 Task: Toggle the prompt option in the typescript update import on file move enabled.
Action: Mouse moved to (4, 477)
Screenshot: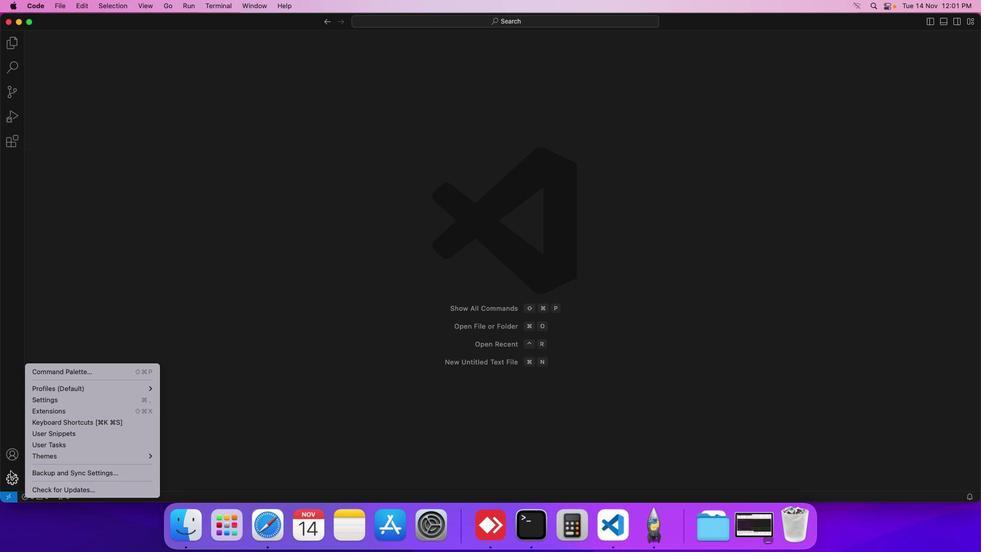 
Action: Mouse pressed left at (4, 477)
Screenshot: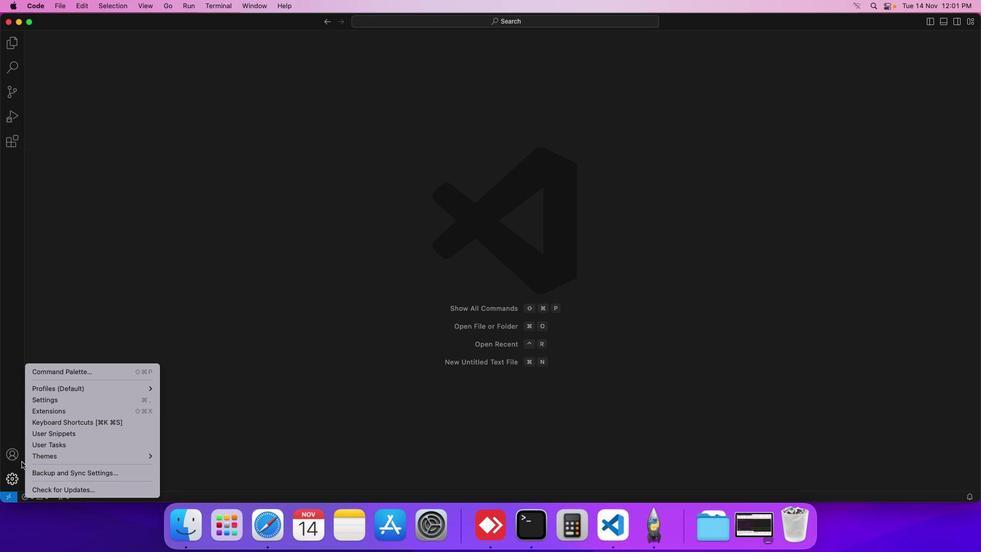 
Action: Mouse moved to (57, 404)
Screenshot: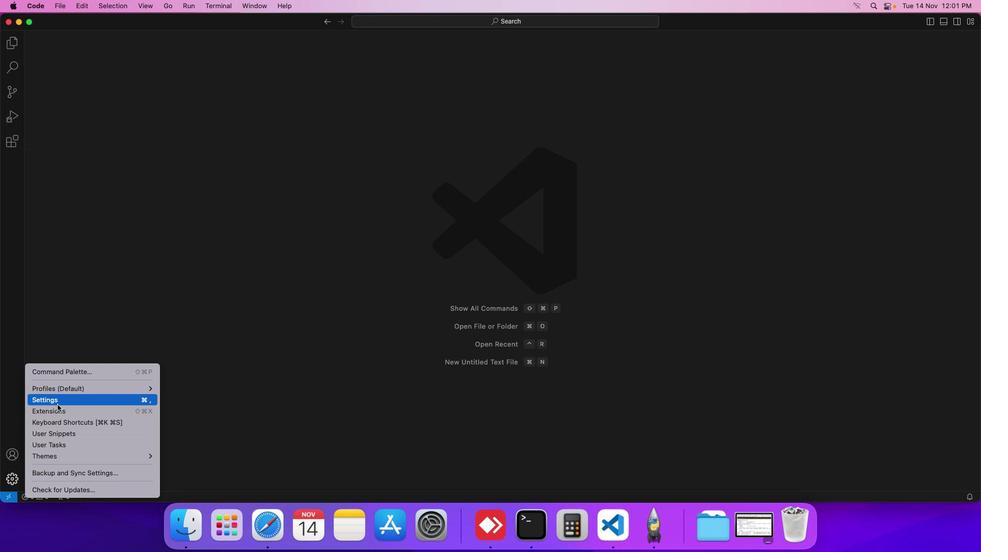 
Action: Mouse pressed left at (57, 404)
Screenshot: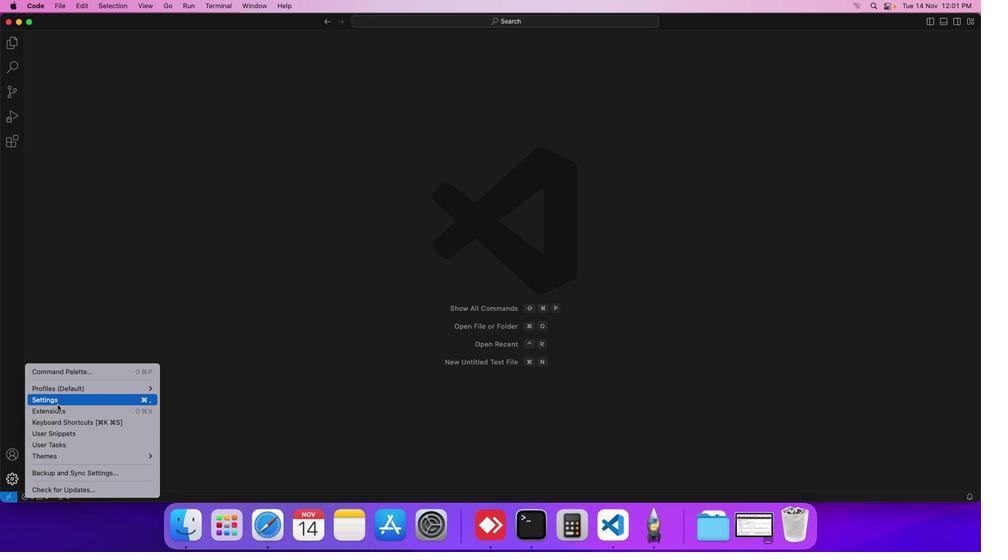 
Action: Mouse moved to (244, 184)
Screenshot: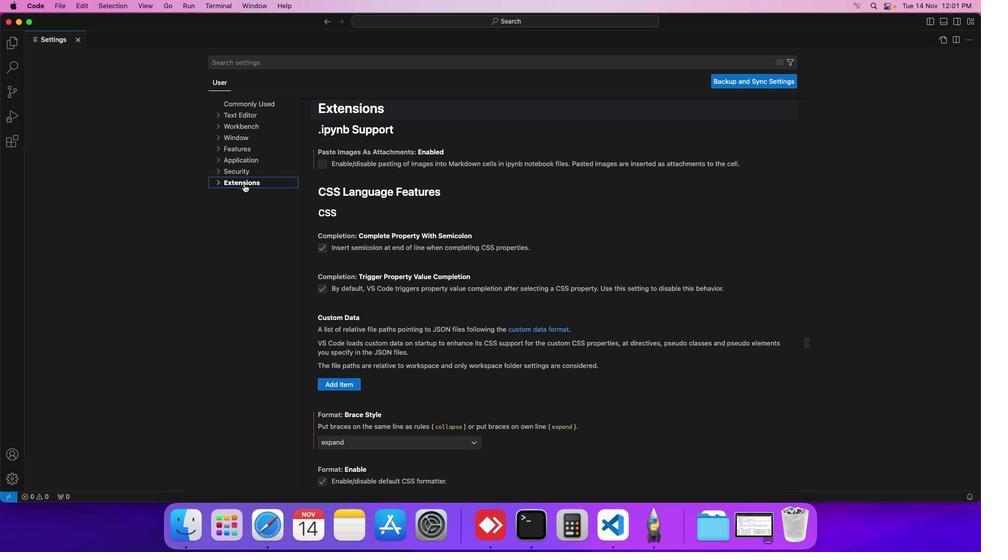 
Action: Mouse pressed left at (244, 184)
Screenshot: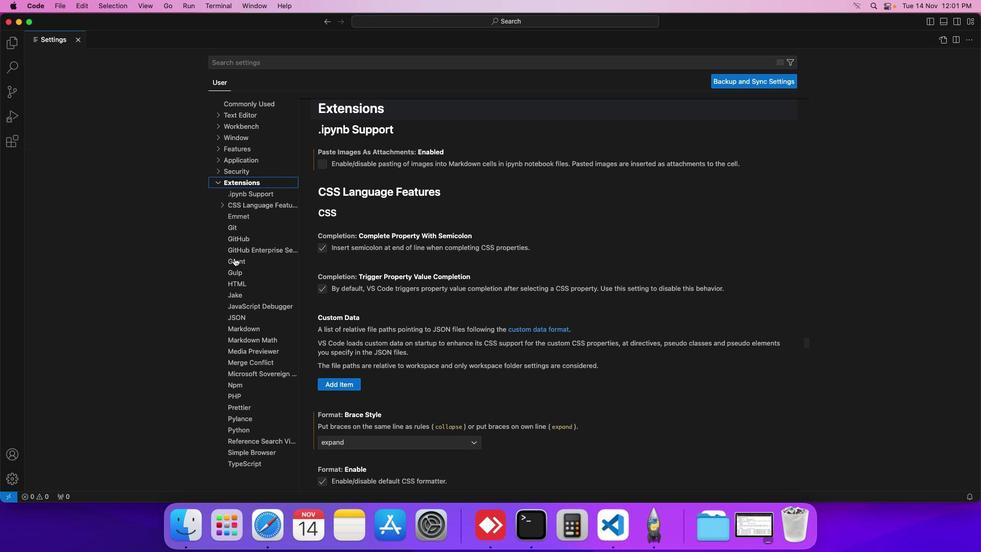 
Action: Mouse moved to (240, 459)
Screenshot: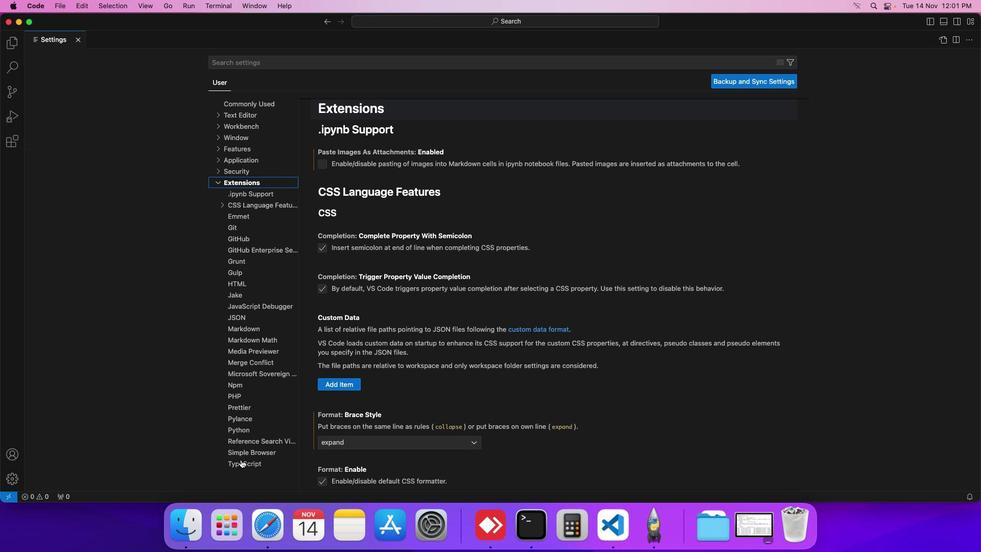 
Action: Mouse pressed left at (240, 459)
Screenshot: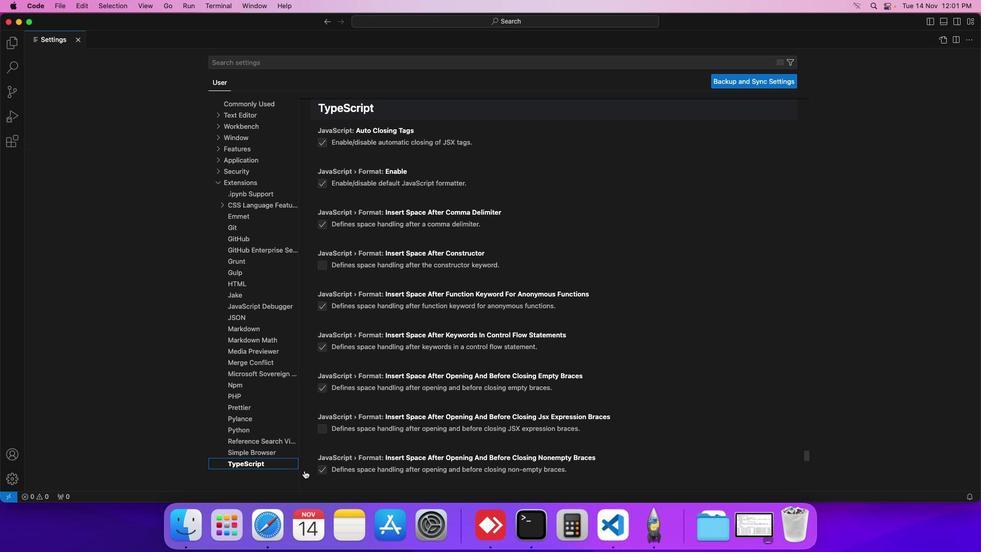 
Action: Mouse moved to (350, 467)
Screenshot: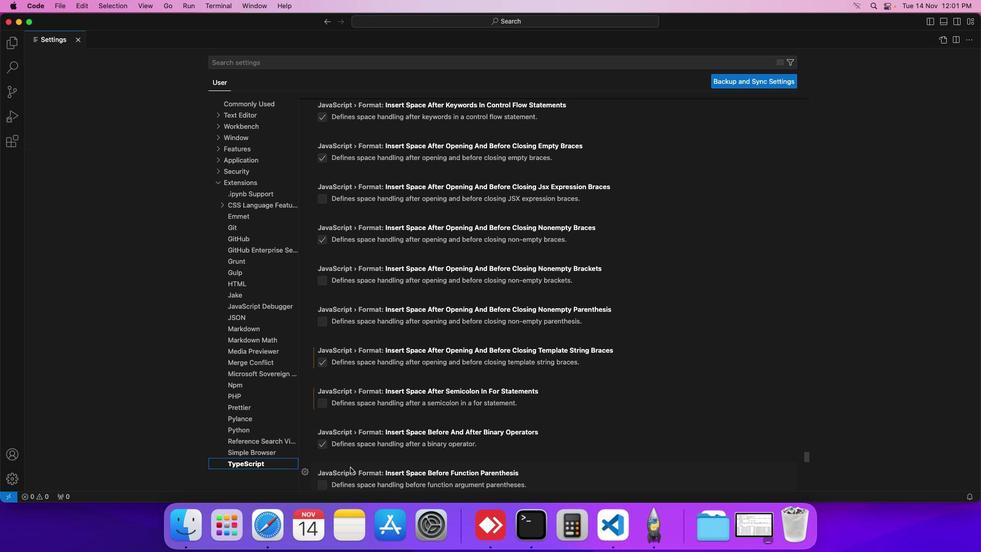 
Action: Mouse scrolled (350, 467) with delta (0, 0)
Screenshot: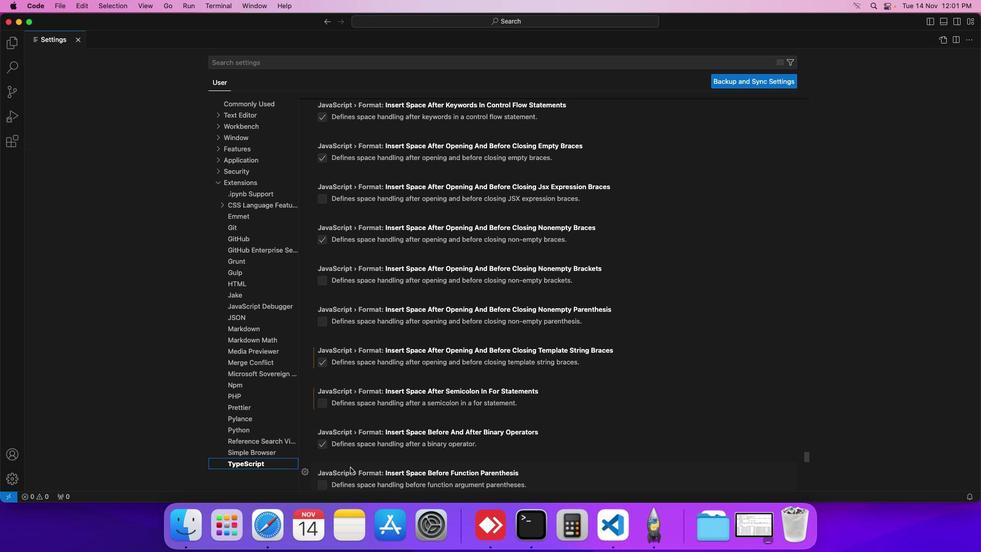 
Action: Mouse scrolled (350, 467) with delta (0, 0)
Screenshot: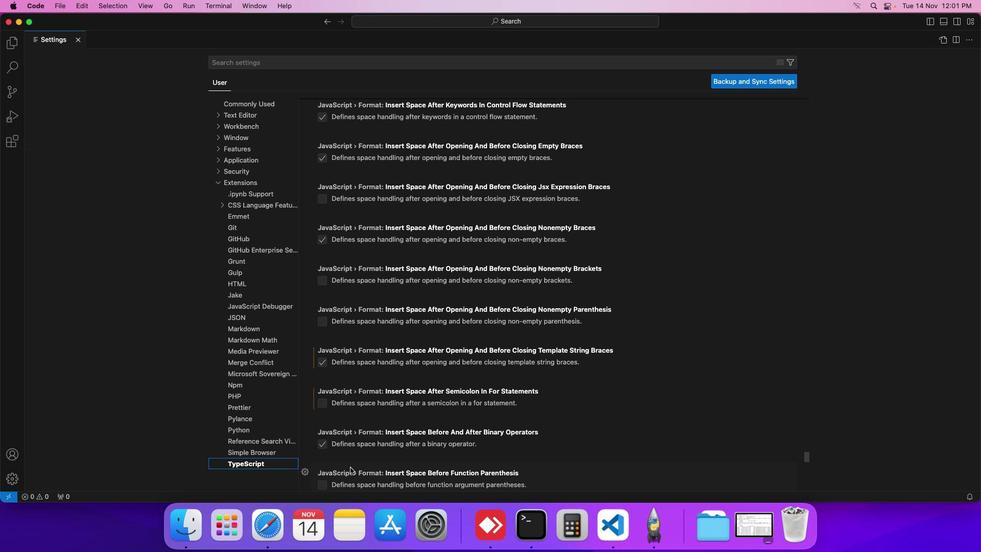 
Action: Mouse scrolled (350, 467) with delta (0, -1)
Screenshot: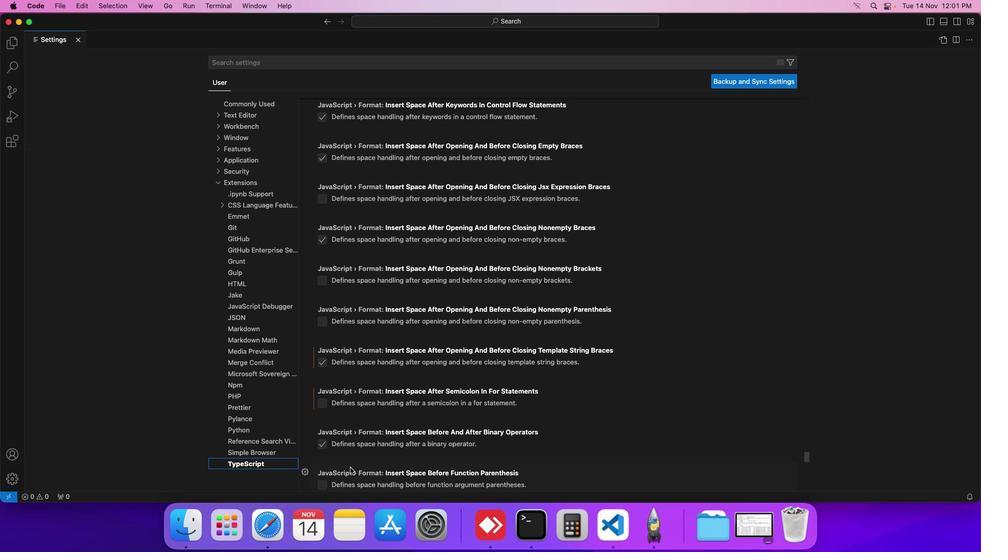 
Action: Mouse scrolled (350, 467) with delta (0, -2)
Screenshot: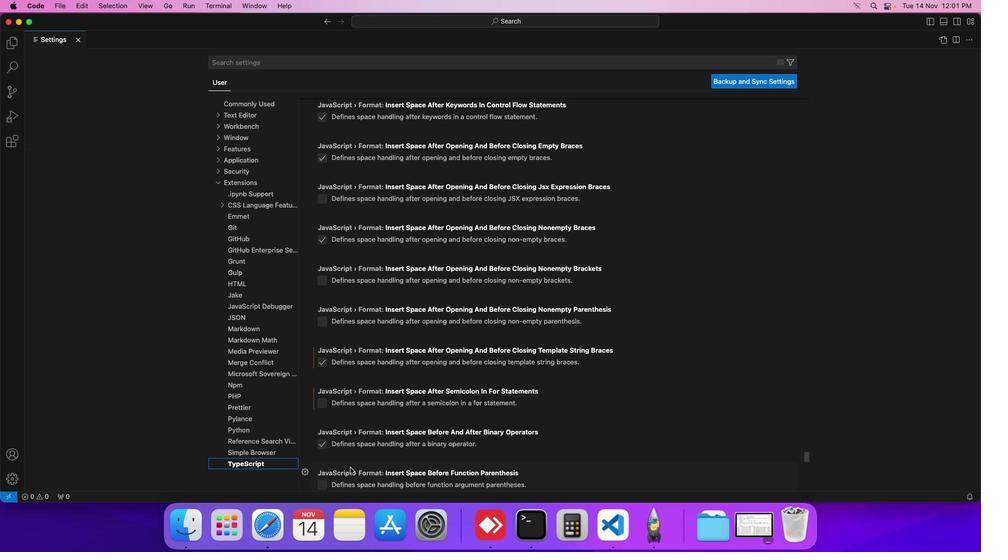 
Action: Mouse scrolled (350, 467) with delta (0, 0)
Screenshot: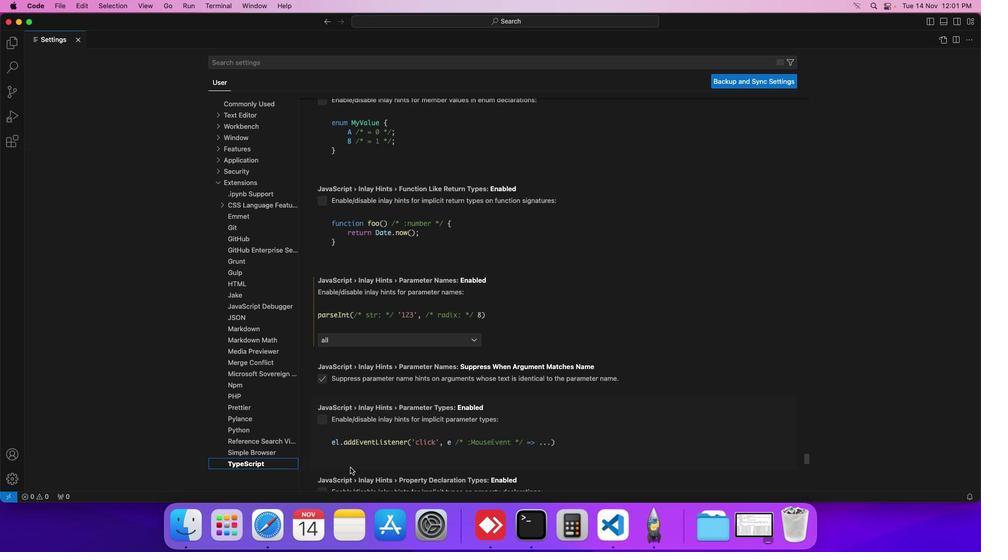 
Action: Mouse scrolled (350, 467) with delta (0, 0)
Screenshot: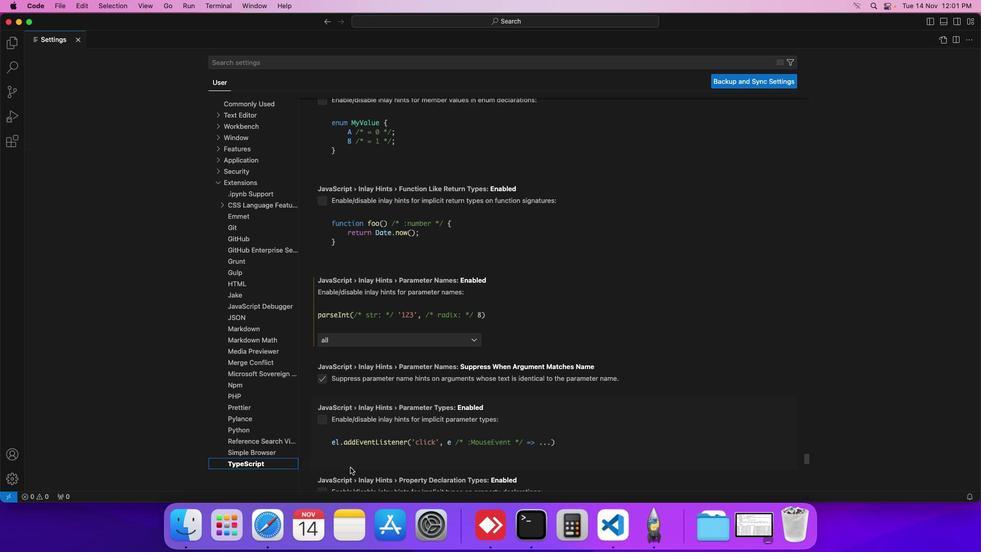 
Action: Mouse scrolled (350, 467) with delta (0, -1)
Screenshot: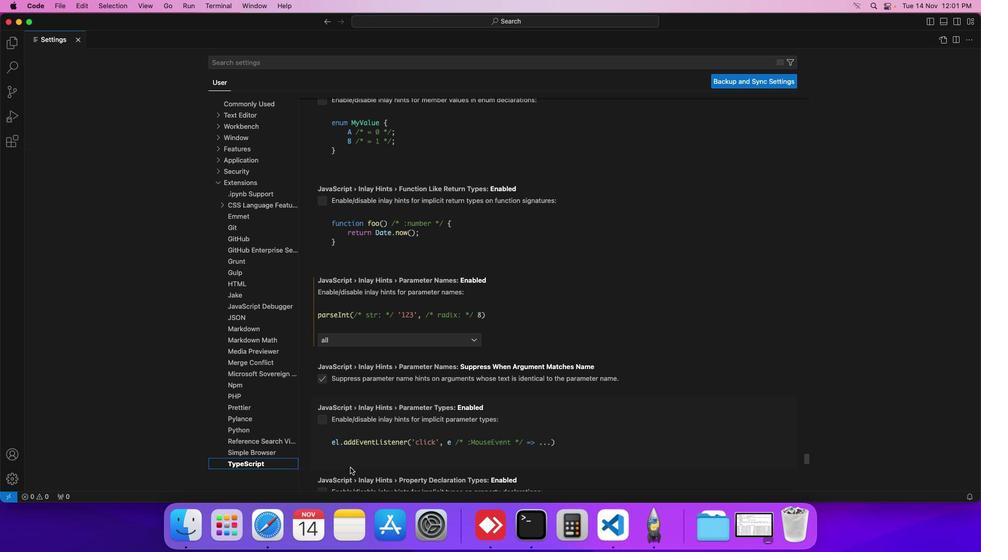 
Action: Mouse scrolled (350, 467) with delta (0, -2)
Screenshot: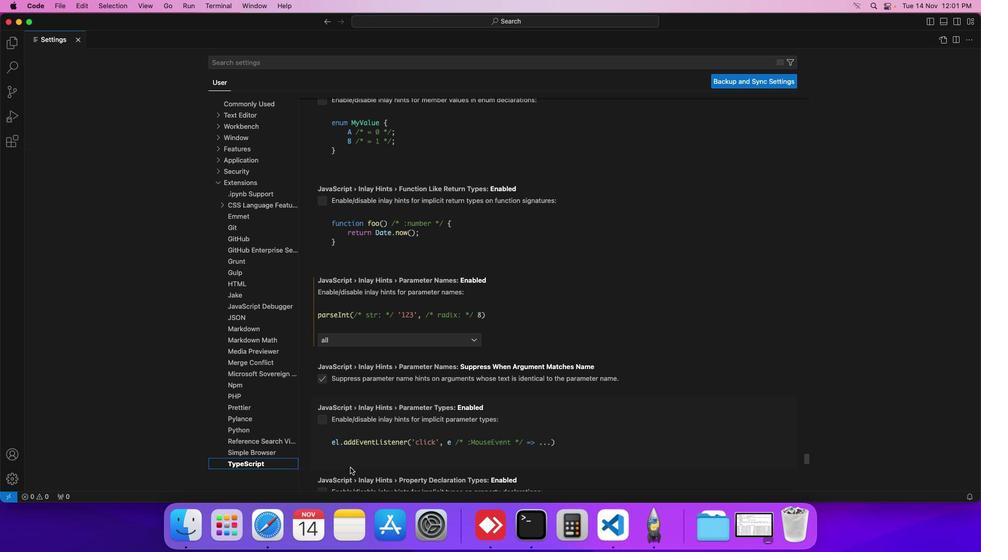 
Action: Mouse scrolled (350, 467) with delta (0, -3)
Screenshot: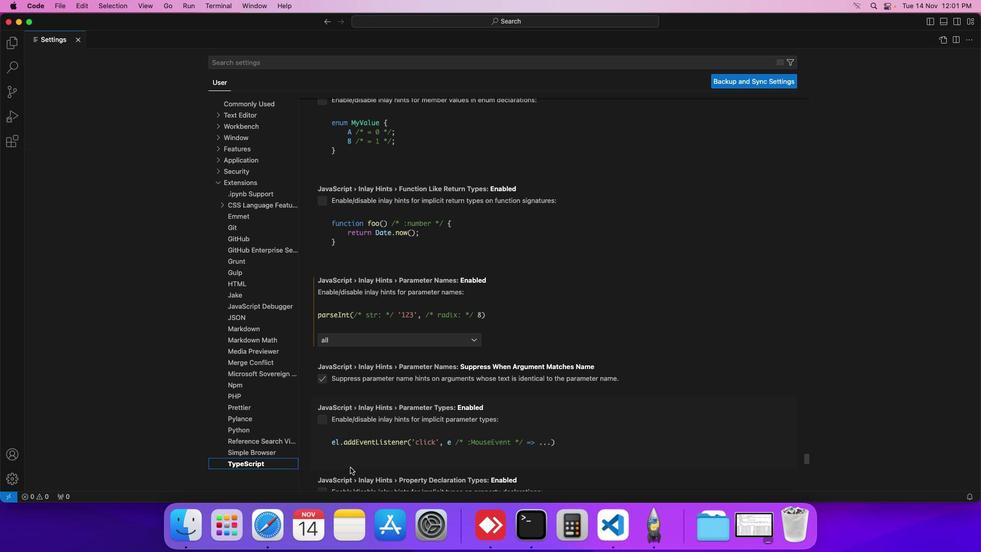 
Action: Mouse scrolled (350, 467) with delta (0, -3)
Screenshot: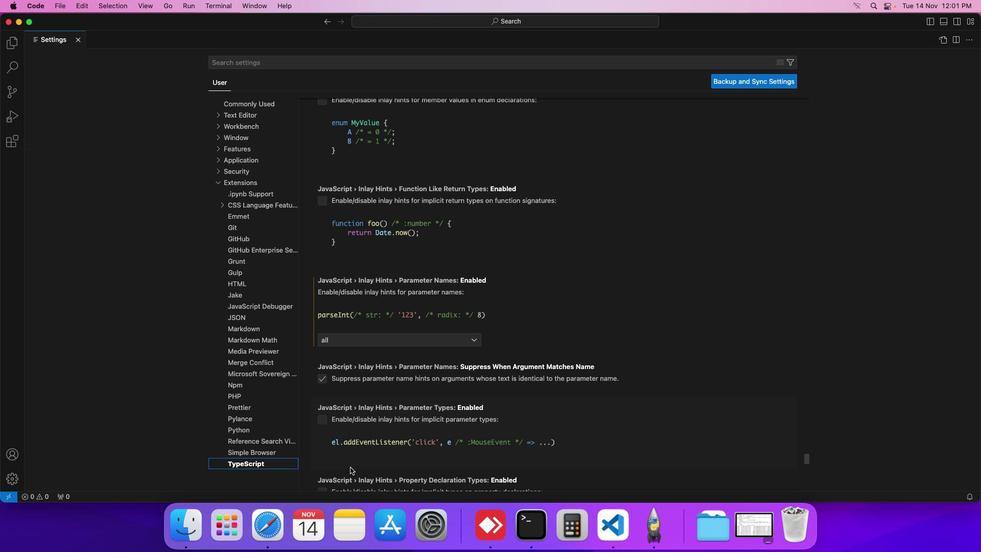 
Action: Mouse scrolled (350, 467) with delta (0, 0)
Screenshot: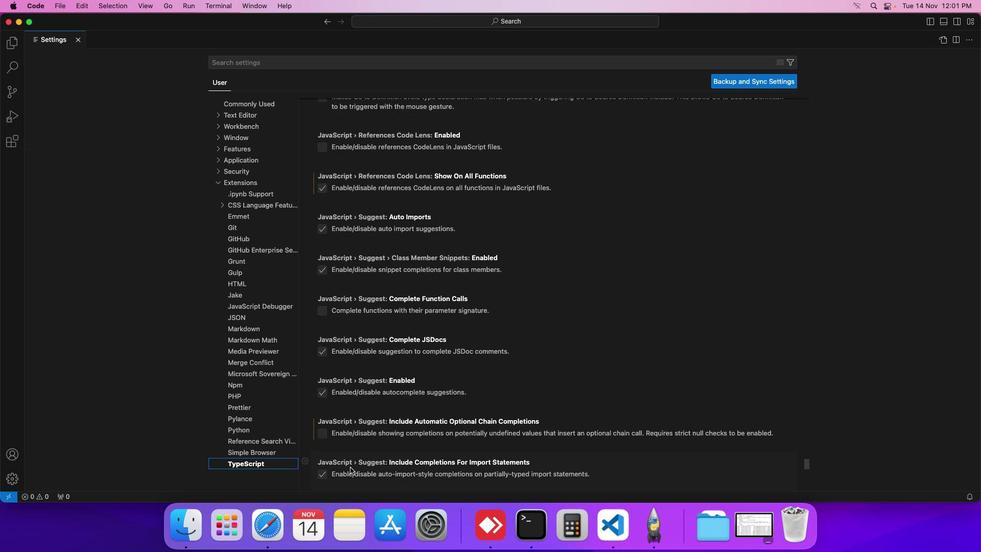 
Action: Mouse scrolled (350, 467) with delta (0, 0)
Screenshot: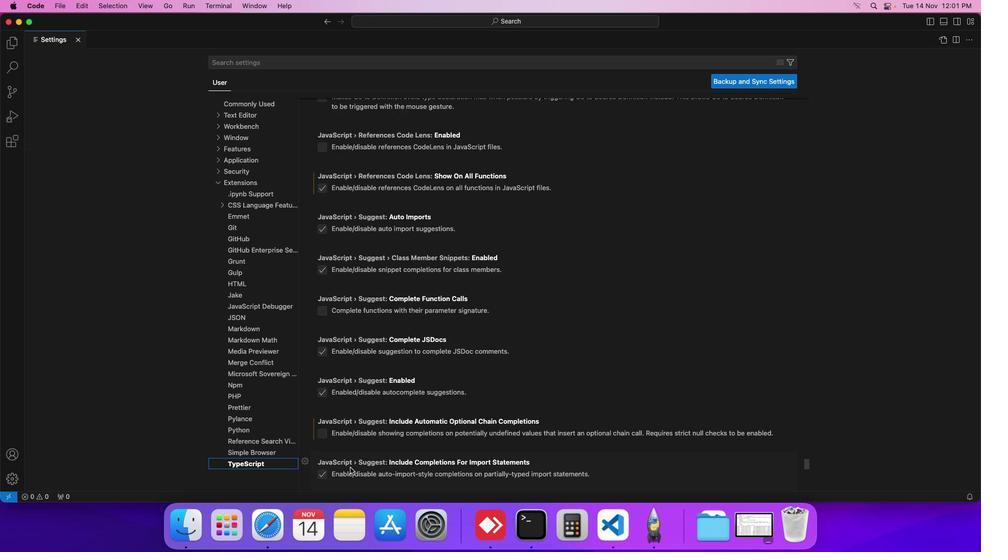 
Action: Mouse scrolled (350, 467) with delta (0, -1)
Screenshot: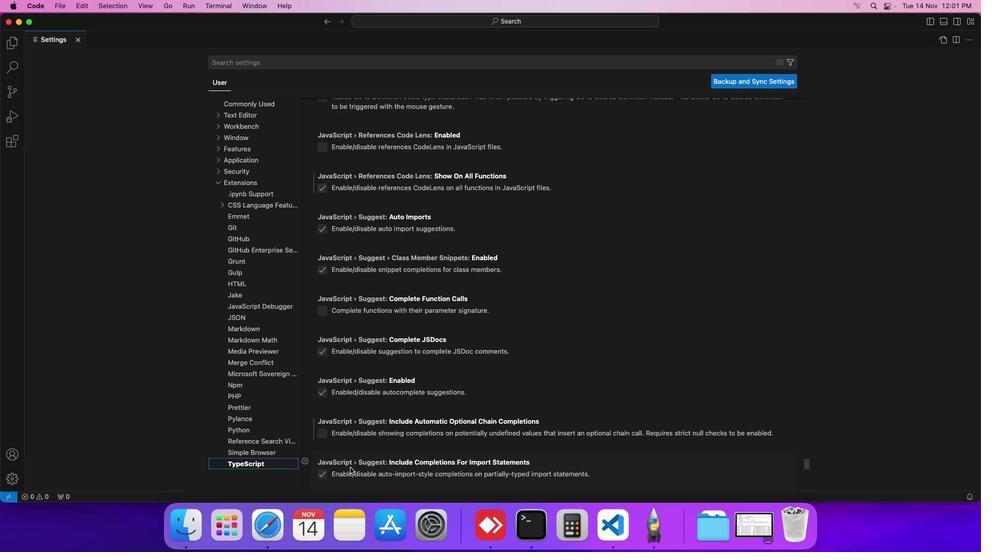 
Action: Mouse scrolled (350, 467) with delta (0, -2)
Screenshot: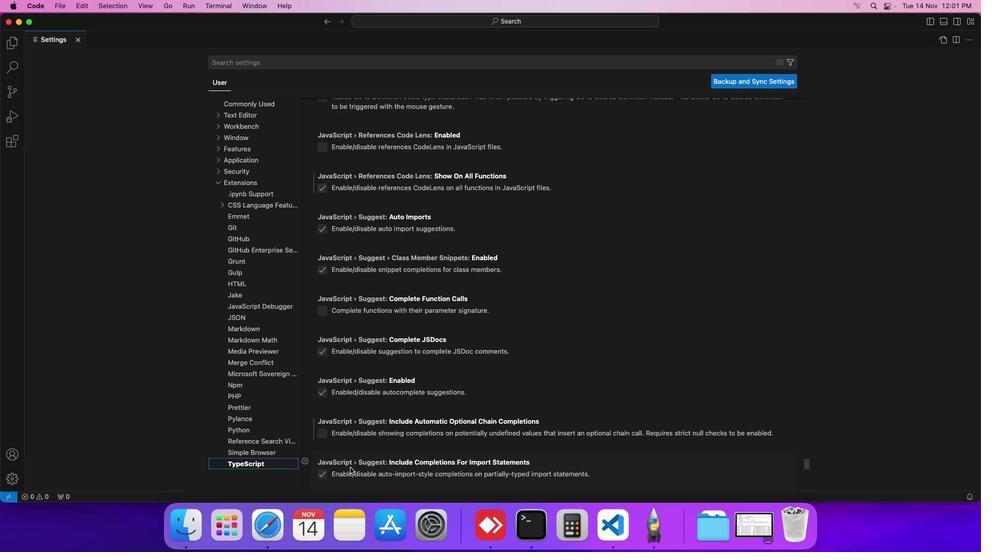 
Action: Mouse scrolled (350, 467) with delta (0, -3)
Screenshot: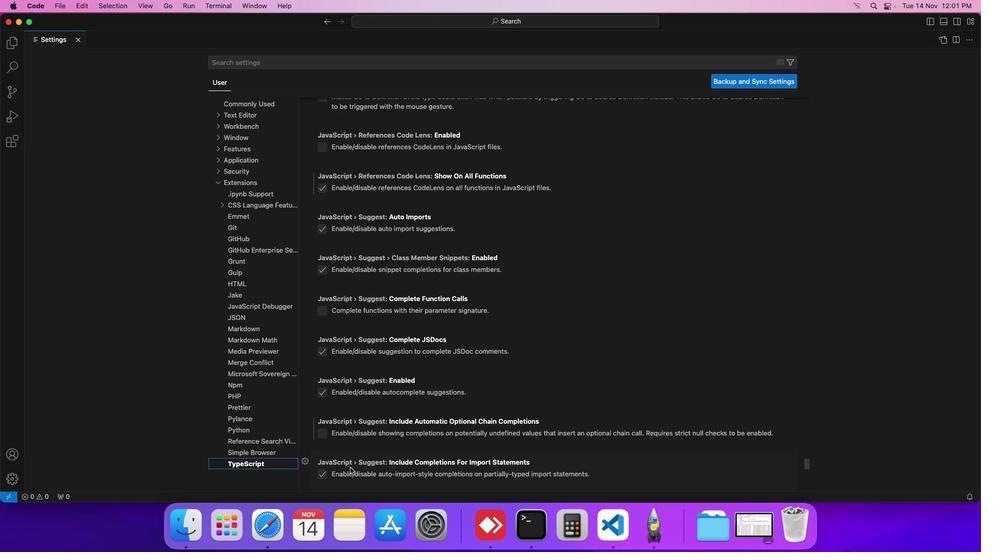
Action: Mouse scrolled (350, 467) with delta (0, -3)
Screenshot: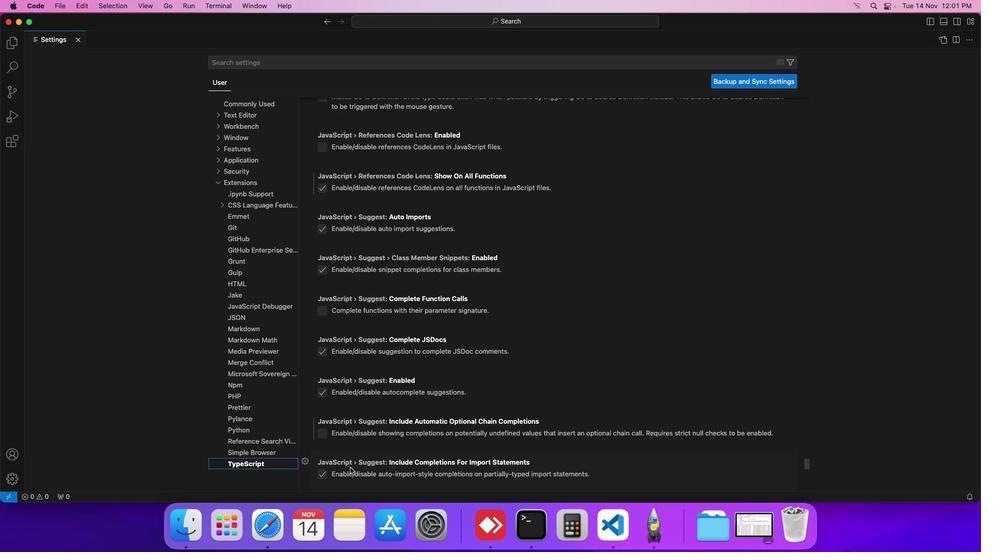 
Action: Mouse scrolled (350, 467) with delta (0, -3)
Screenshot: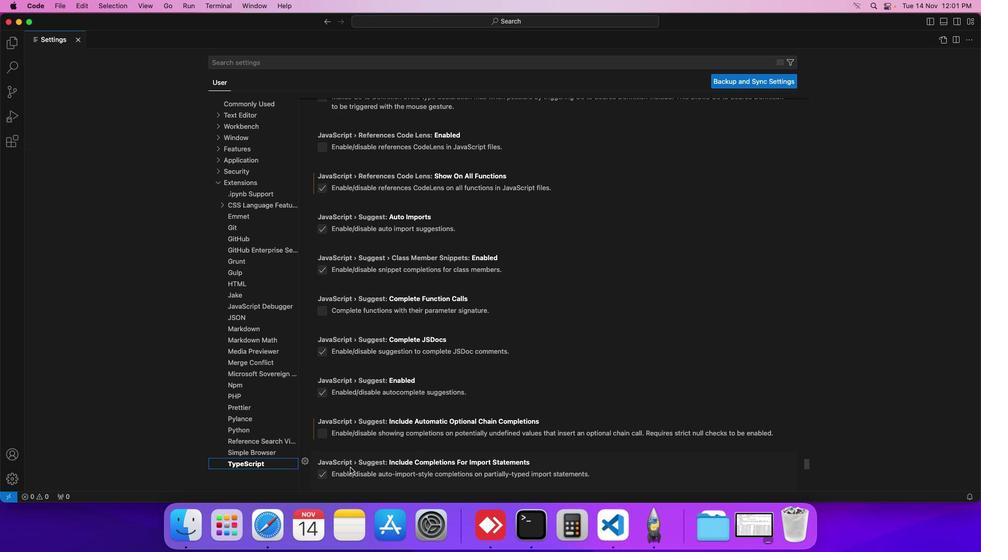 
Action: Mouse scrolled (350, 467) with delta (0, -4)
Screenshot: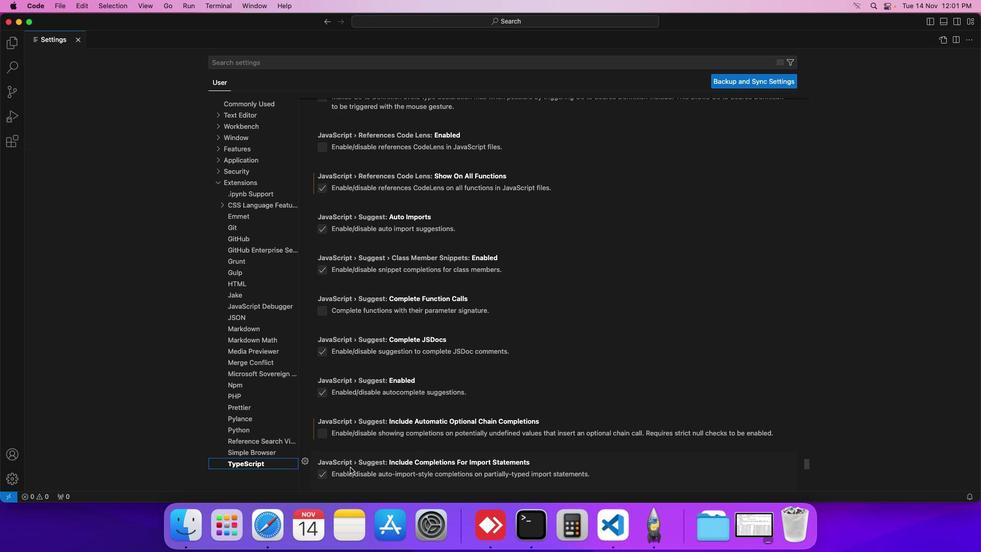 
Action: Mouse scrolled (350, 467) with delta (0, 0)
Screenshot: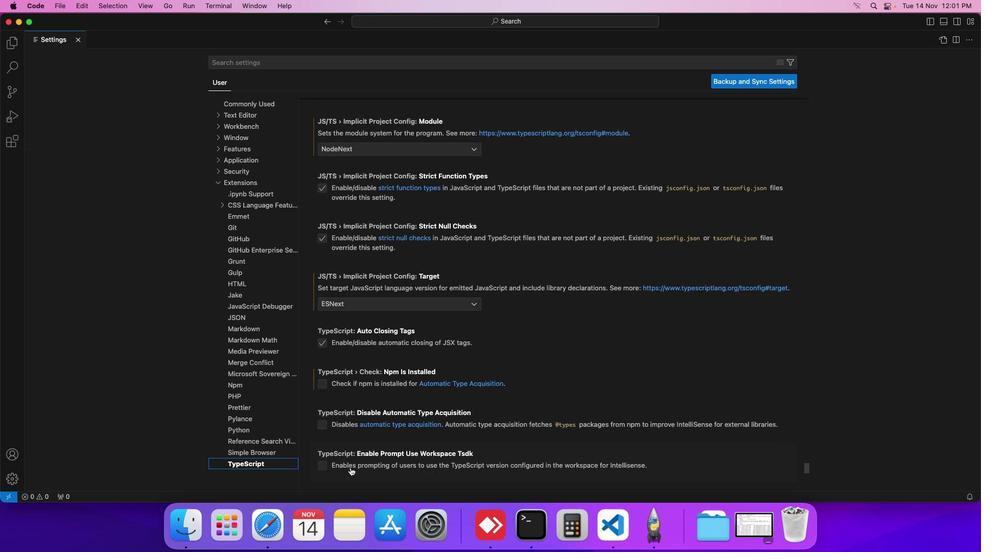 
Action: Mouse scrolled (350, 467) with delta (0, 0)
Screenshot: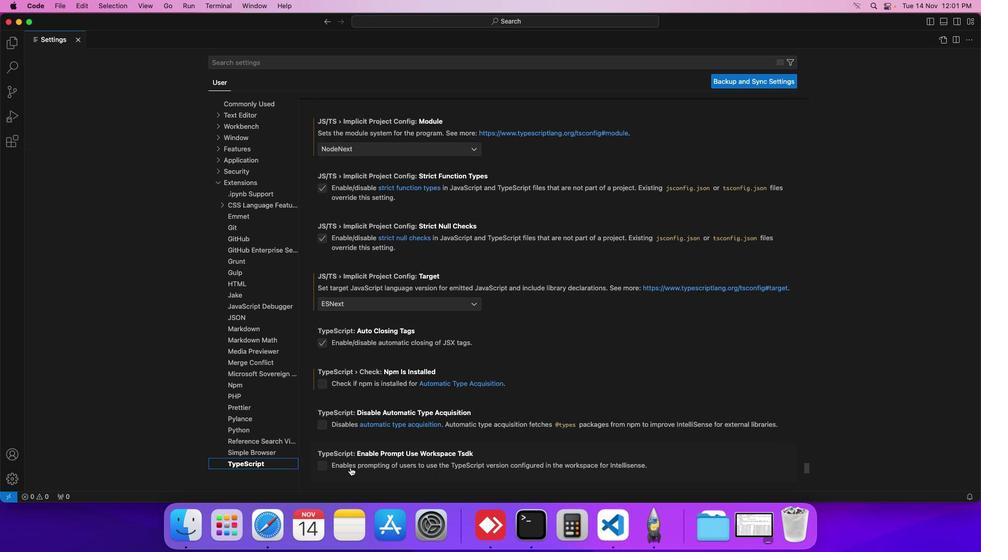 
Action: Mouse scrolled (350, 467) with delta (0, -1)
Screenshot: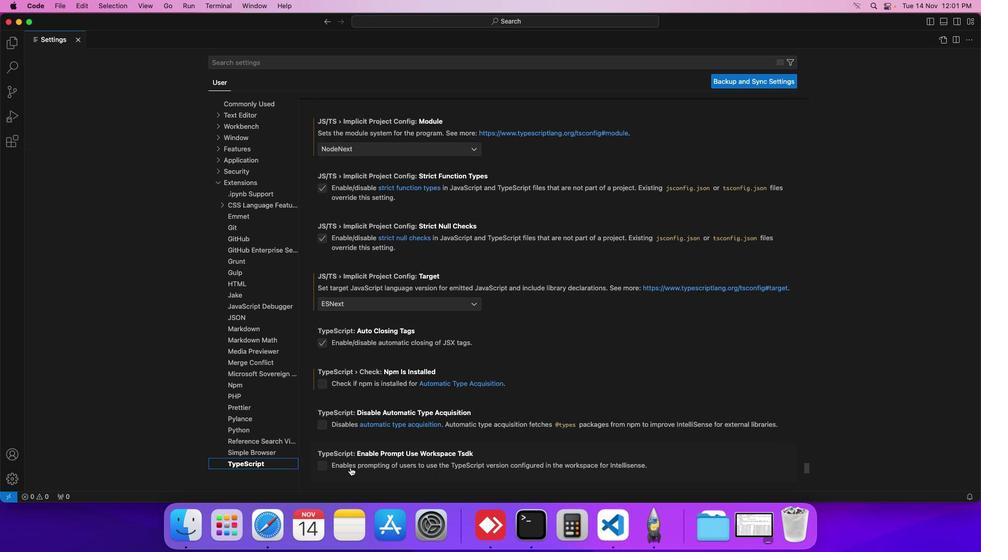 
Action: Mouse scrolled (350, 467) with delta (0, -2)
Screenshot: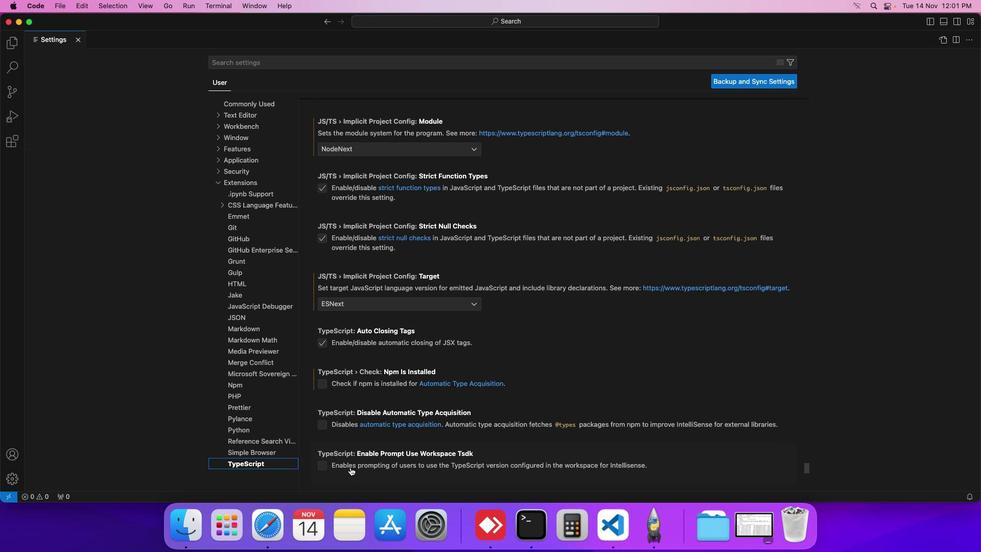
Action: Mouse scrolled (350, 467) with delta (0, -3)
Screenshot: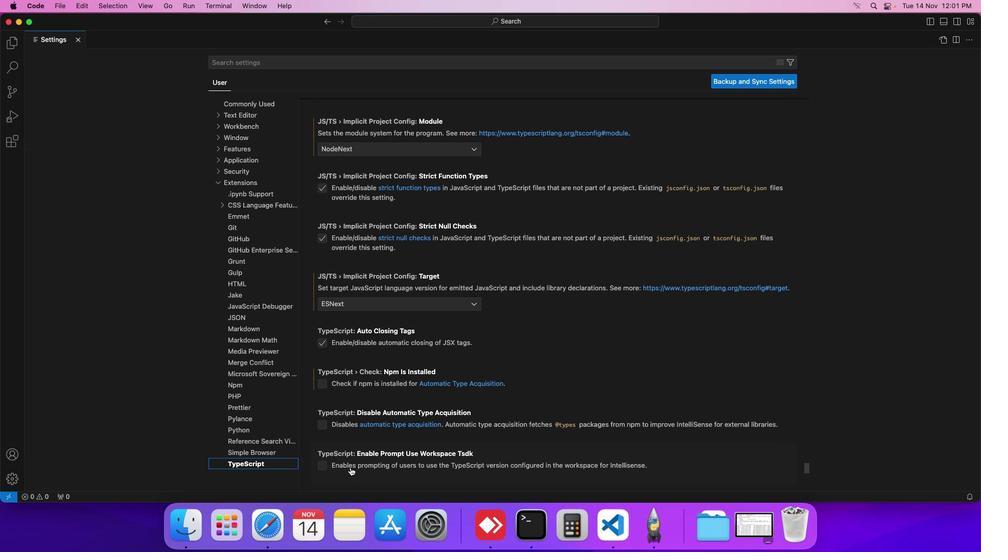 
Action: Mouse scrolled (350, 467) with delta (0, -3)
Screenshot: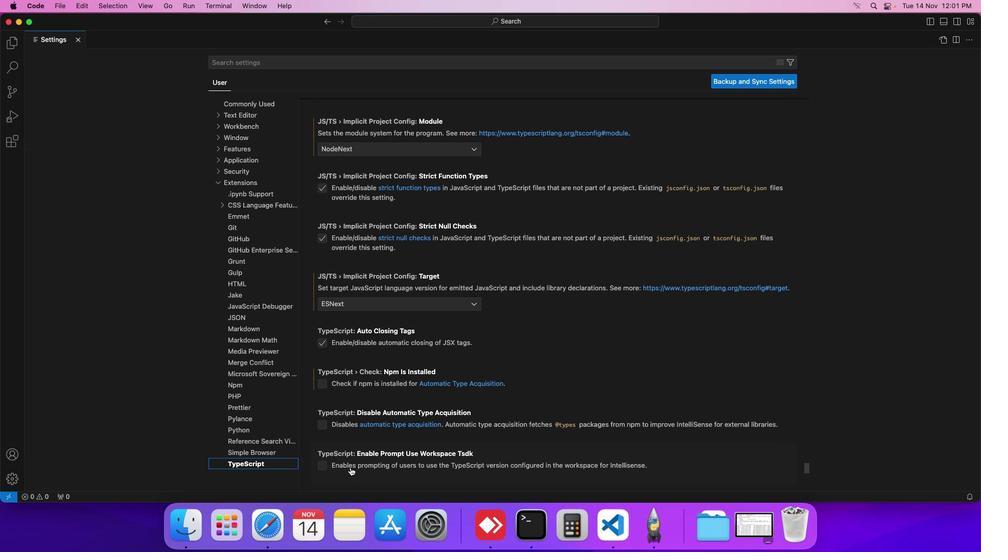 
Action: Mouse scrolled (350, 467) with delta (0, -3)
Screenshot: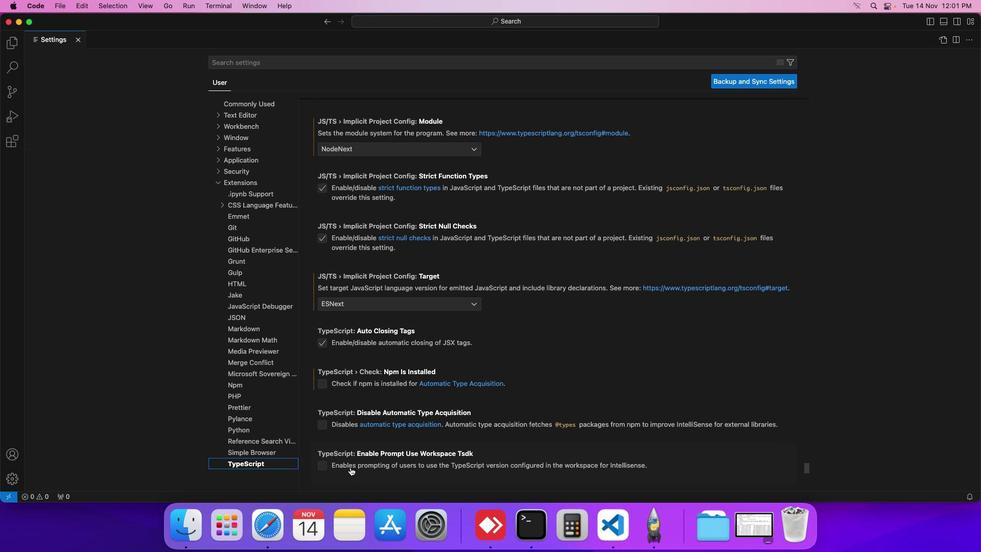 
Action: Mouse scrolled (350, 467) with delta (0, 0)
Screenshot: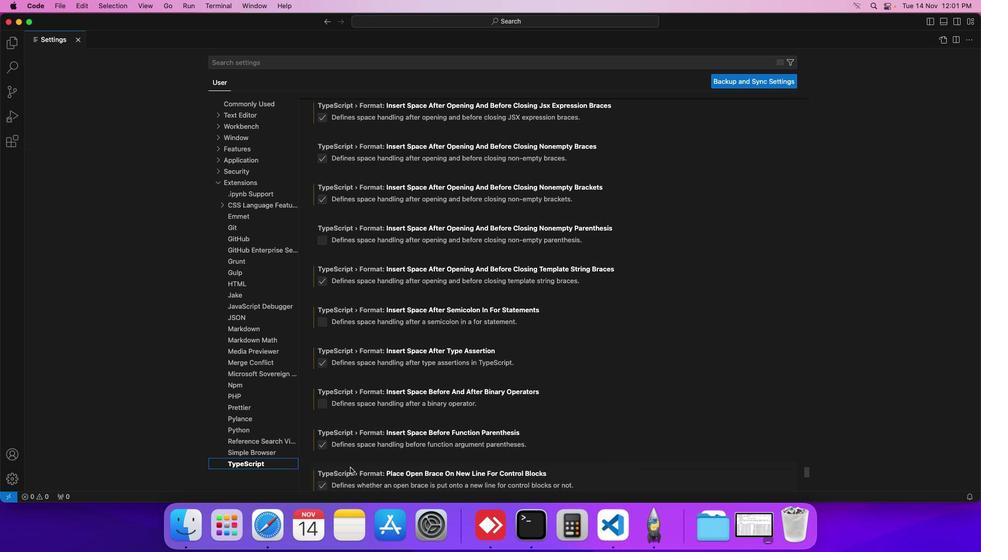 
Action: Mouse scrolled (350, 467) with delta (0, 0)
Screenshot: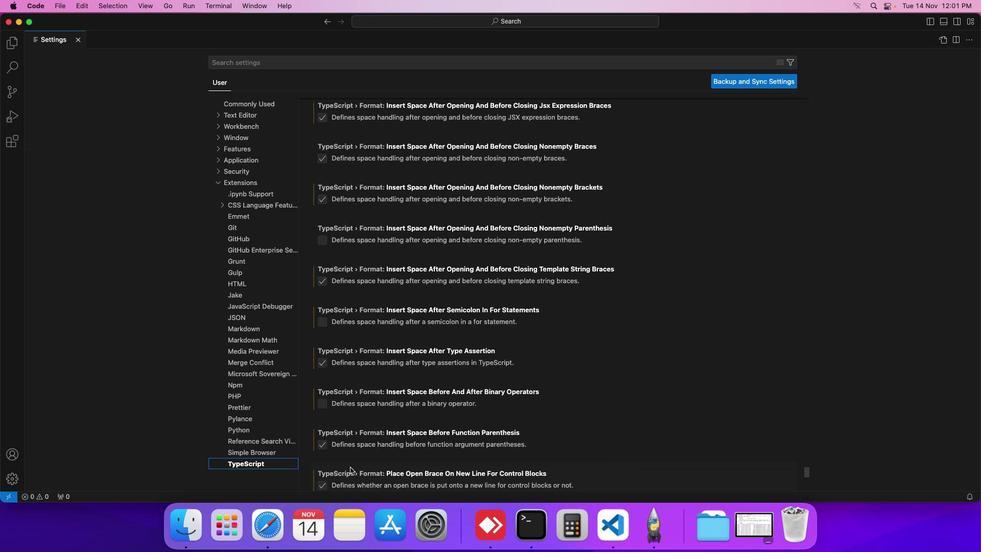 
Action: Mouse scrolled (350, 467) with delta (0, -1)
Screenshot: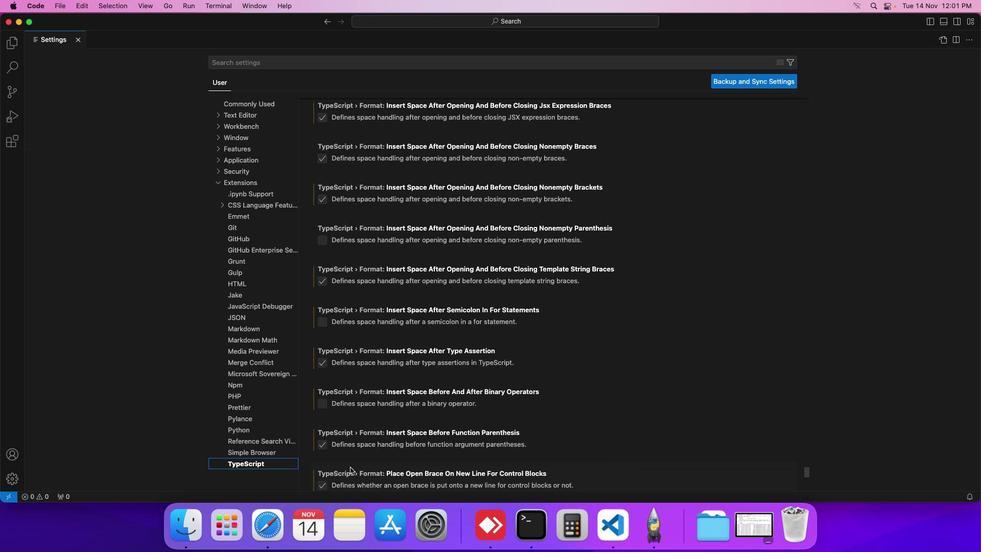 
Action: Mouse scrolled (350, 467) with delta (0, -2)
Screenshot: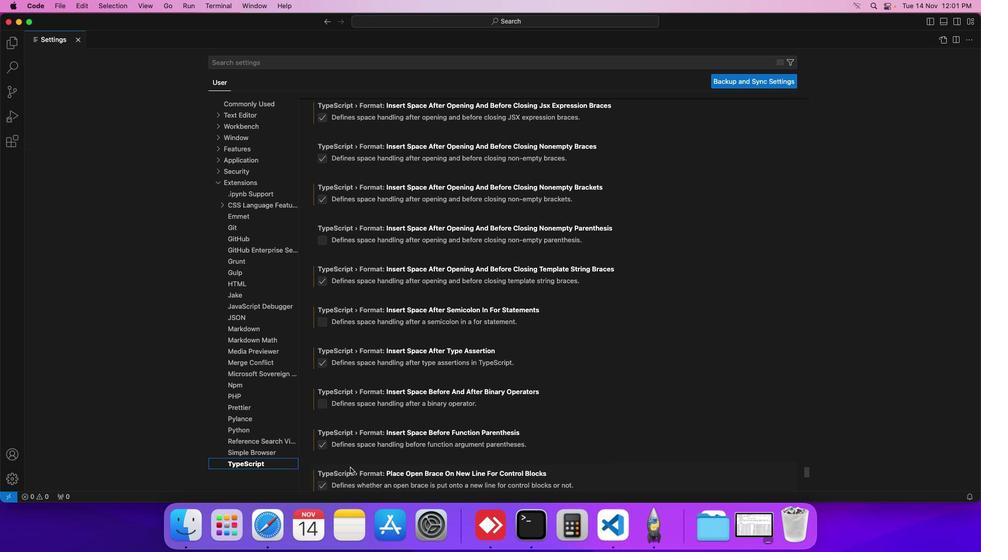 
Action: Mouse scrolled (350, 467) with delta (0, -3)
Screenshot: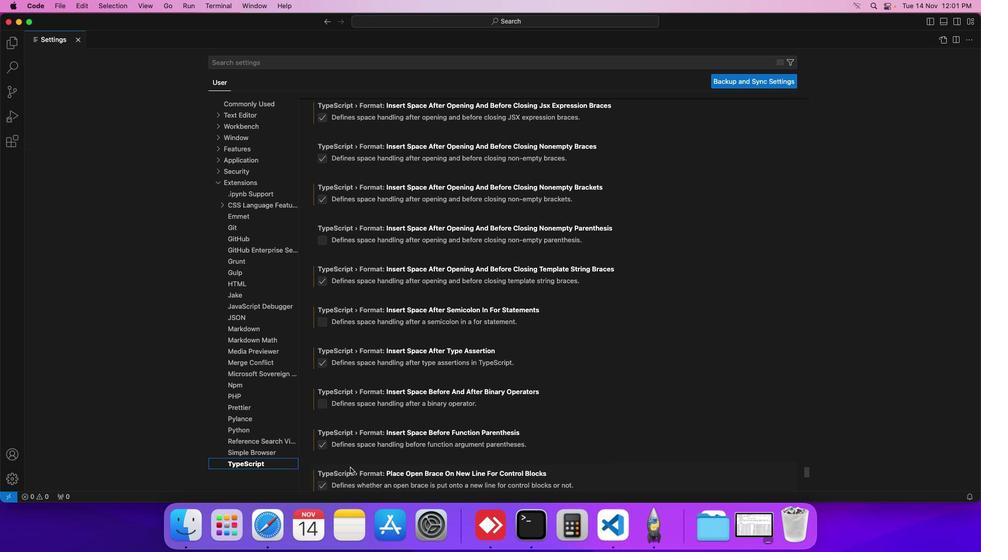 
Action: Mouse scrolled (350, 467) with delta (0, -3)
Screenshot: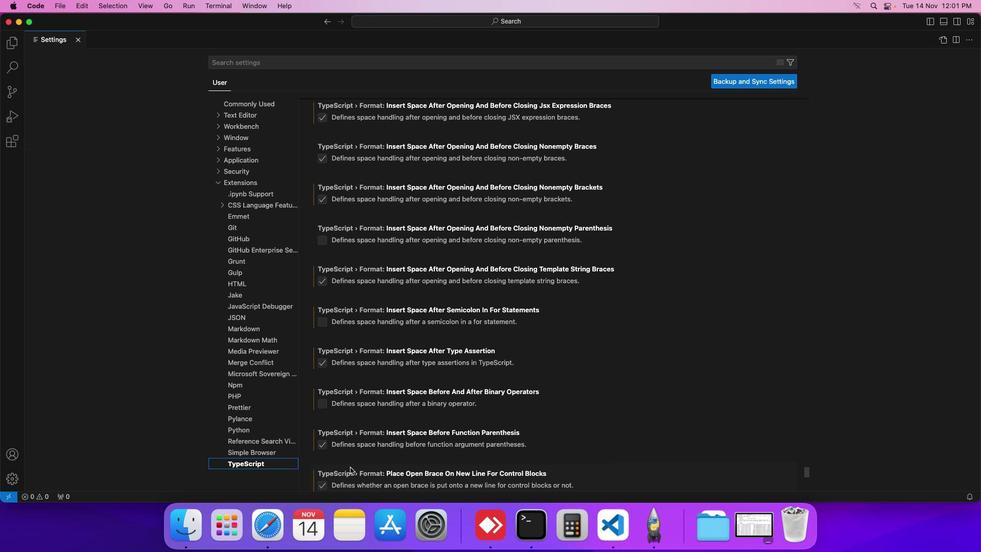 
Action: Mouse scrolled (350, 467) with delta (0, -3)
Screenshot: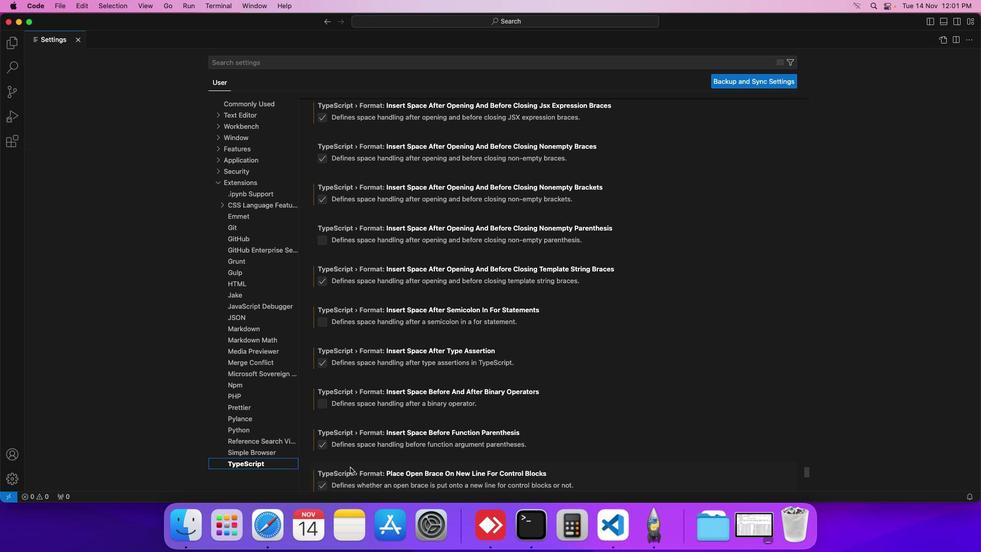 
Action: Mouse scrolled (350, 467) with delta (0, 0)
Screenshot: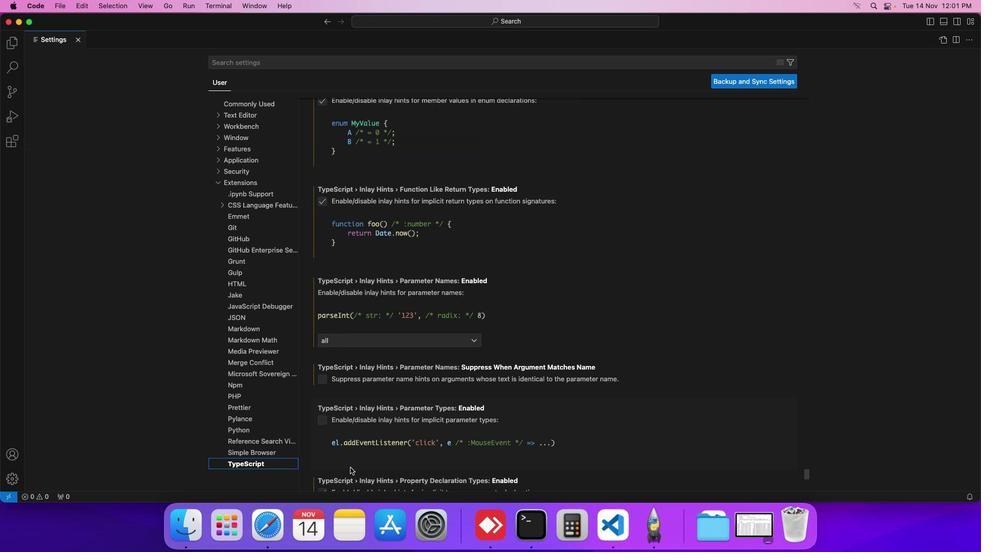 
Action: Mouse scrolled (350, 467) with delta (0, 0)
Screenshot: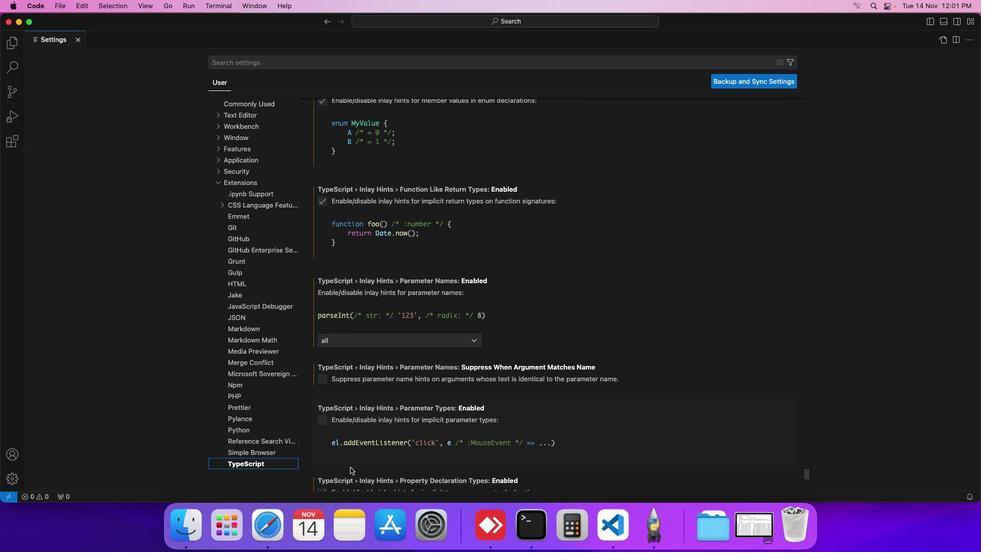 
Action: Mouse scrolled (350, 467) with delta (0, -1)
Screenshot: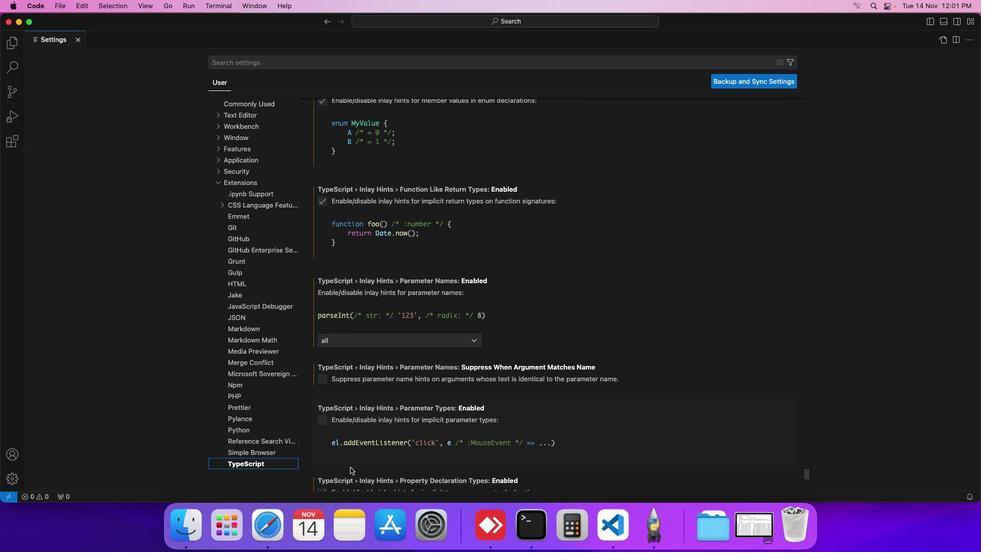 
Action: Mouse scrolled (350, 467) with delta (0, -2)
Screenshot: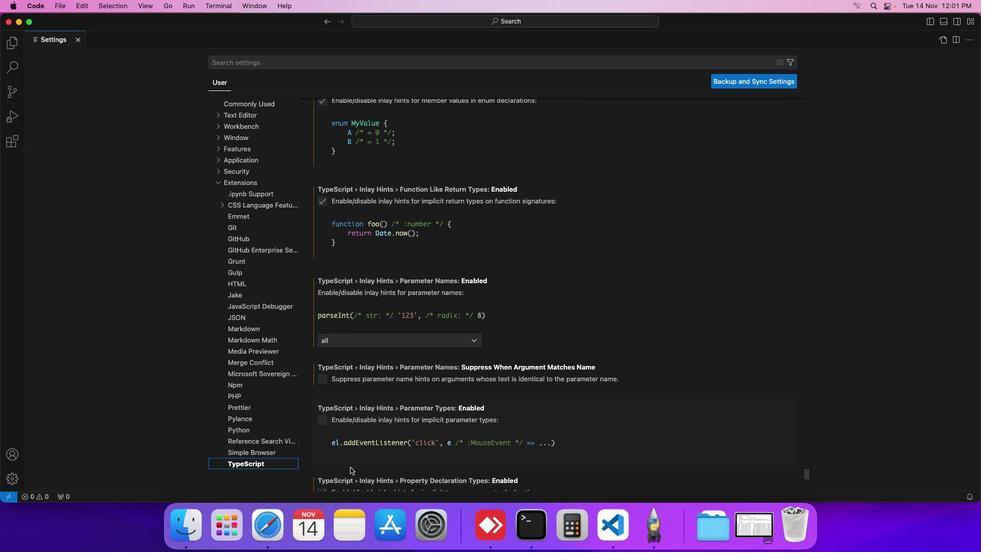 
Action: Mouse scrolled (350, 467) with delta (0, -3)
Screenshot: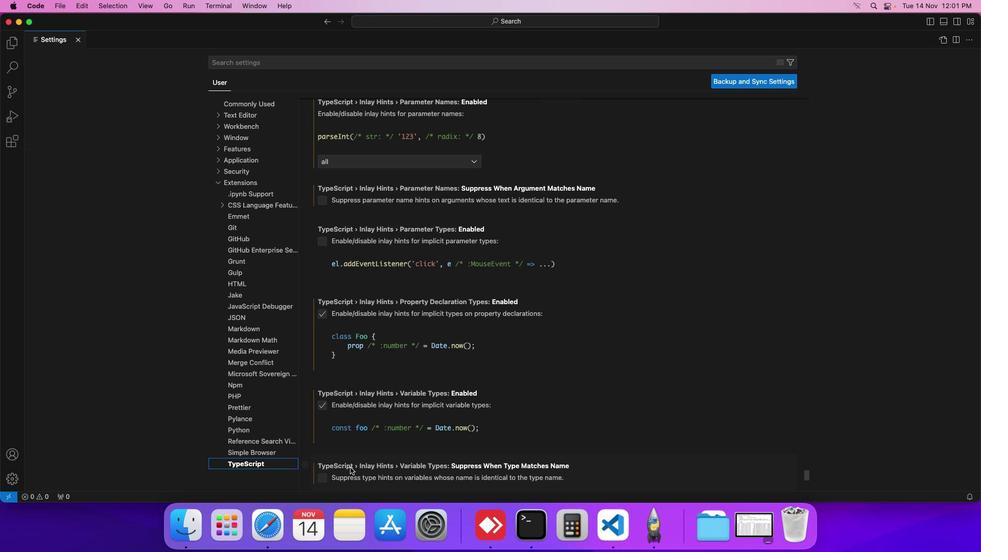 
Action: Mouse scrolled (350, 467) with delta (0, -3)
Screenshot: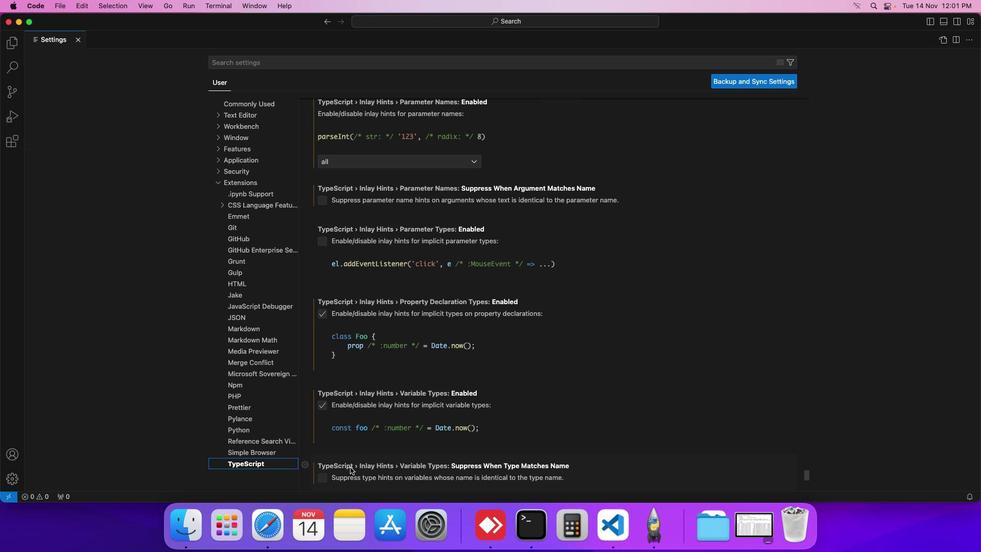 
Action: Mouse scrolled (350, 467) with delta (0, -3)
Screenshot: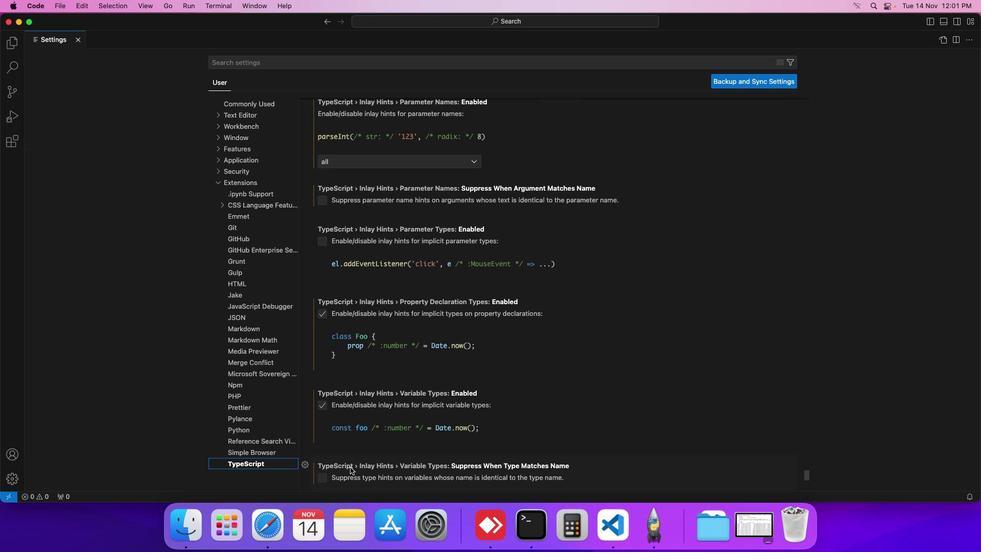 
Action: Mouse scrolled (350, 467) with delta (0, 0)
Screenshot: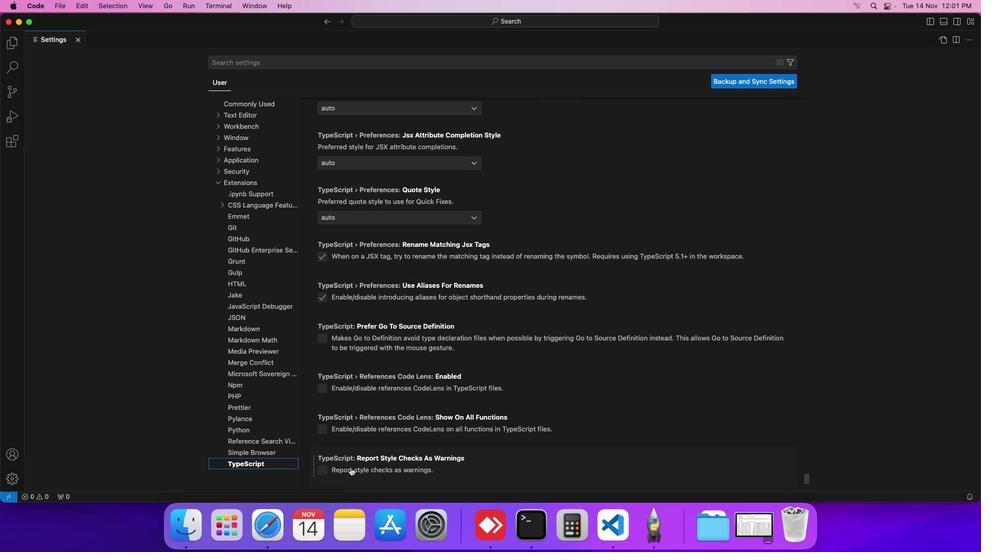 
Action: Mouse scrolled (350, 467) with delta (0, 0)
Screenshot: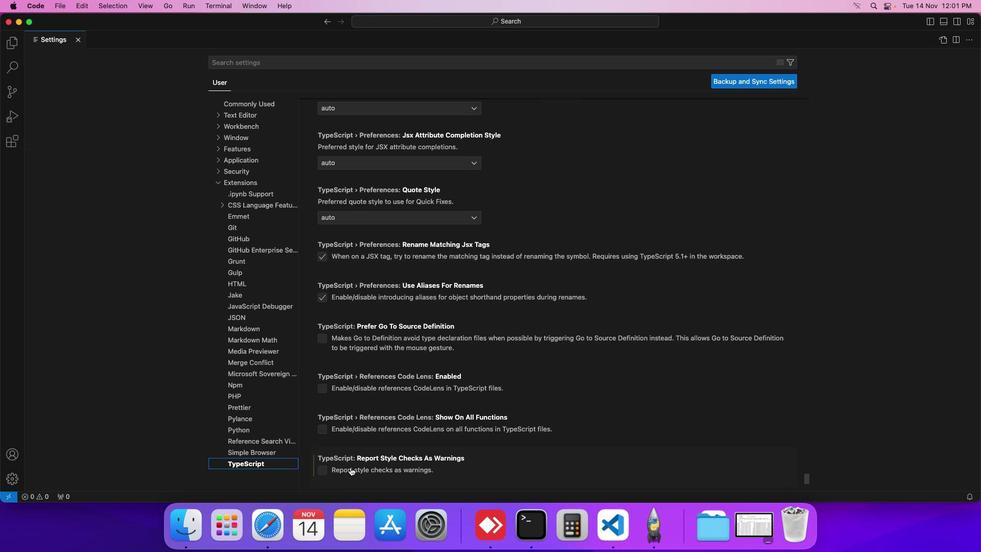 
Action: Mouse scrolled (350, 467) with delta (0, -1)
Screenshot: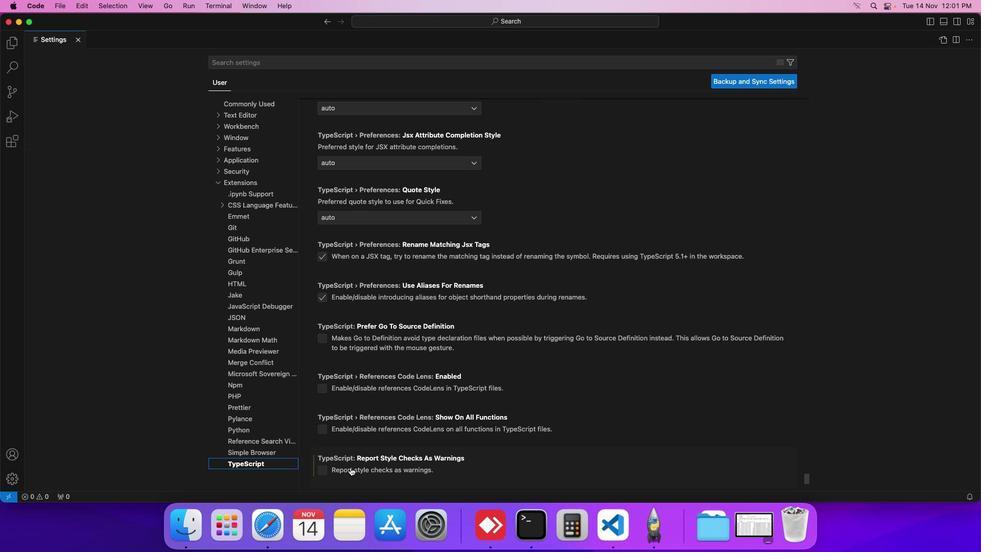 
Action: Mouse scrolled (350, 467) with delta (0, -2)
Screenshot: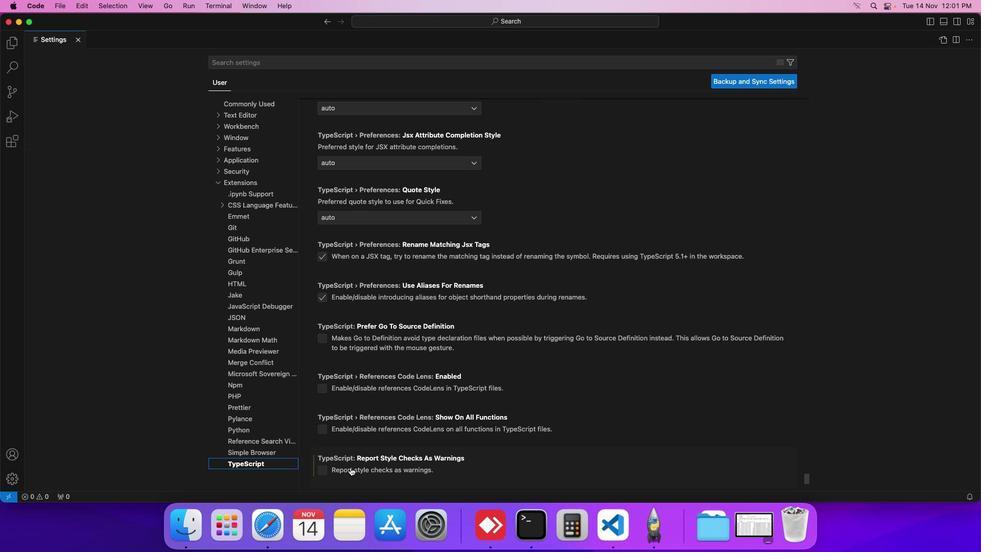 
Action: Mouse scrolled (350, 467) with delta (0, -3)
Screenshot: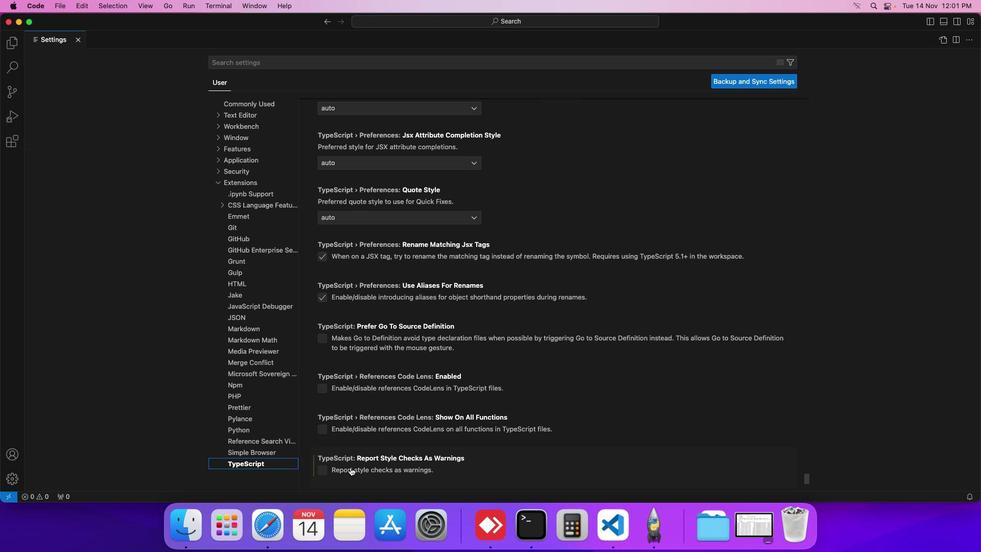 
Action: Mouse scrolled (350, 467) with delta (0, -3)
Screenshot: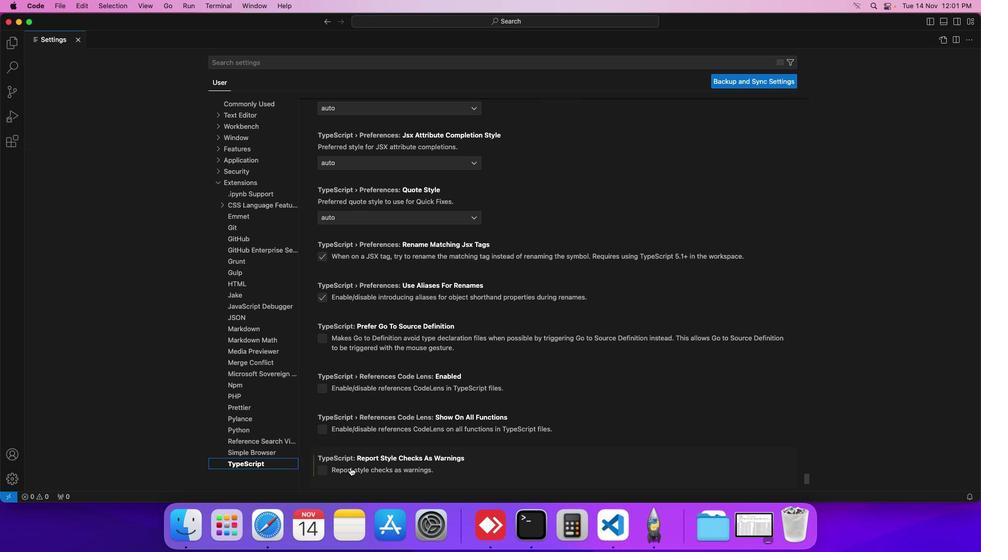 
Action: Mouse scrolled (350, 467) with delta (0, -3)
Screenshot: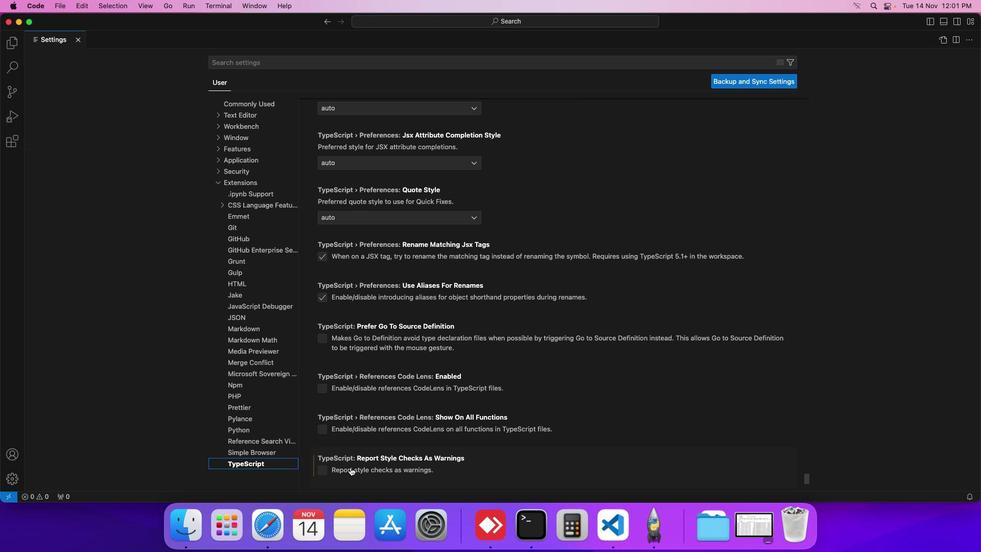 
Action: Mouse scrolled (350, 467) with delta (0, 0)
Screenshot: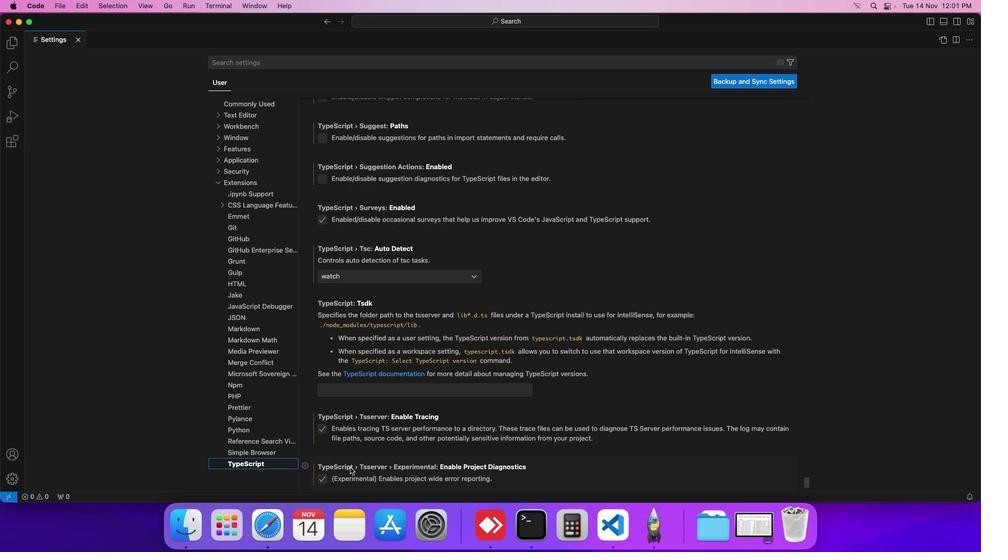
Action: Mouse scrolled (350, 467) with delta (0, 0)
Screenshot: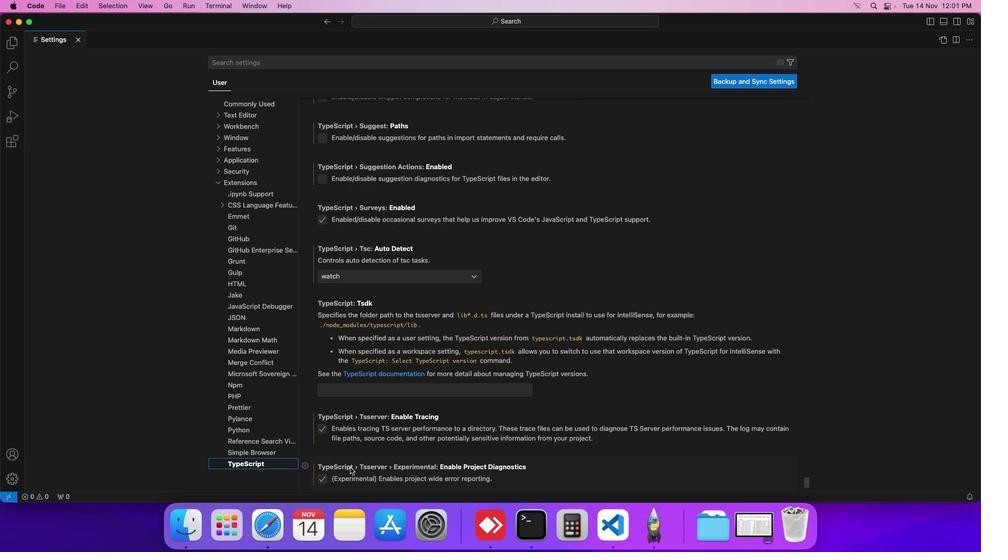 
Action: Mouse scrolled (350, 467) with delta (0, -1)
Screenshot: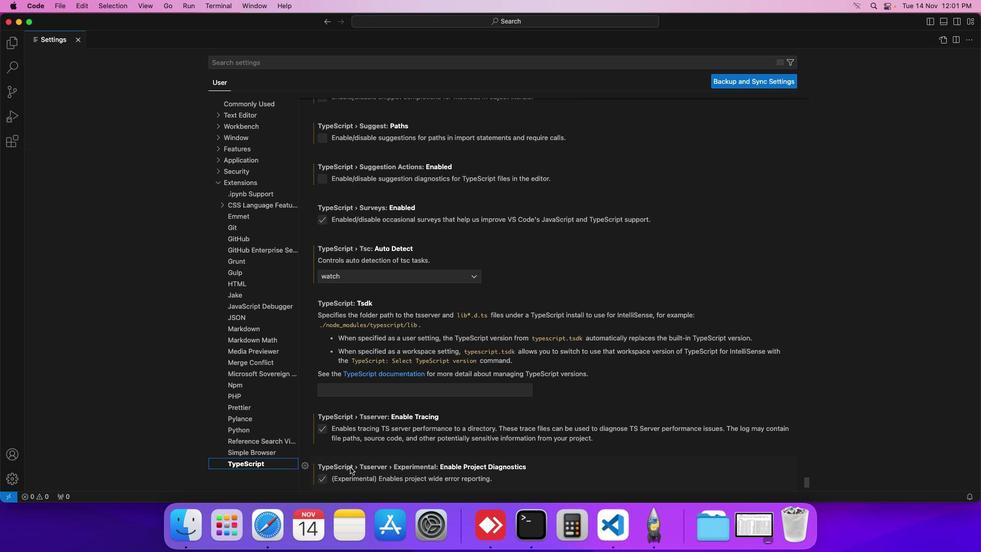 
Action: Mouse scrolled (350, 467) with delta (0, -2)
Screenshot: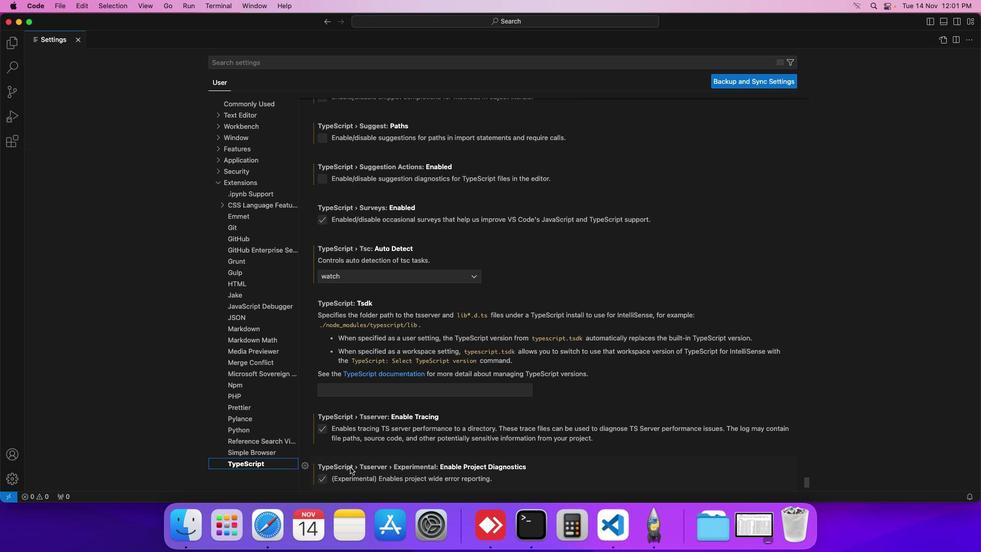 
Action: Mouse scrolled (350, 467) with delta (0, -3)
Screenshot: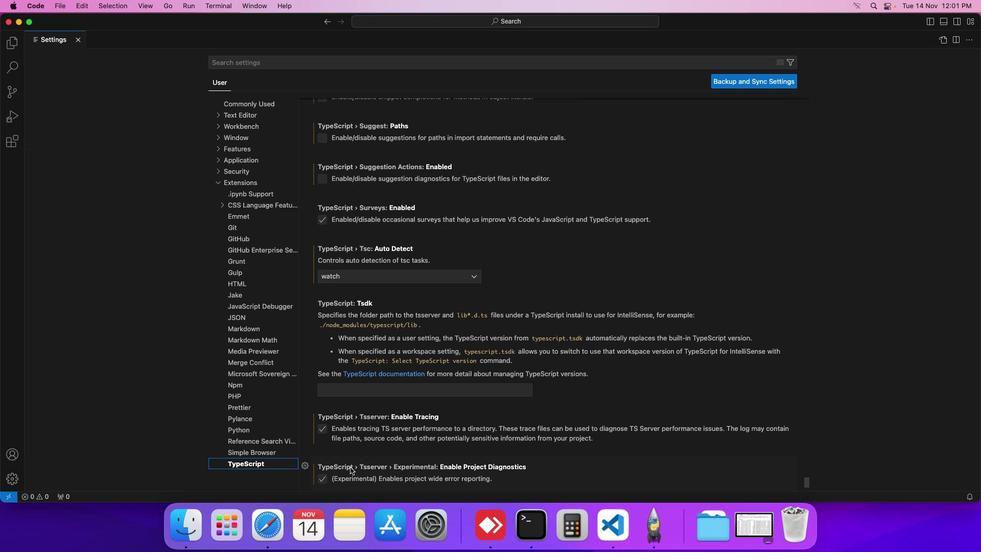 
Action: Mouse scrolled (350, 467) with delta (0, -3)
Screenshot: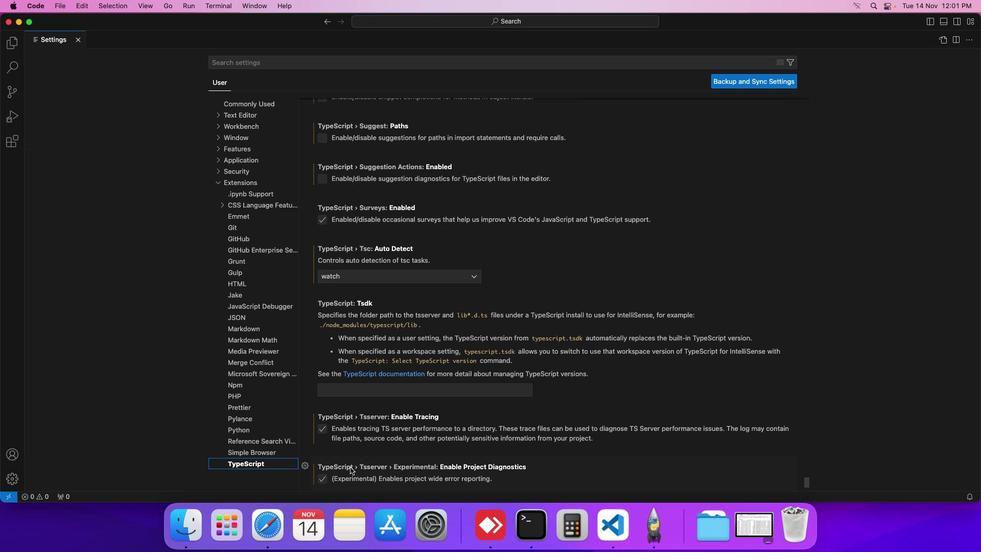 
Action: Mouse scrolled (350, 467) with delta (0, -3)
Screenshot: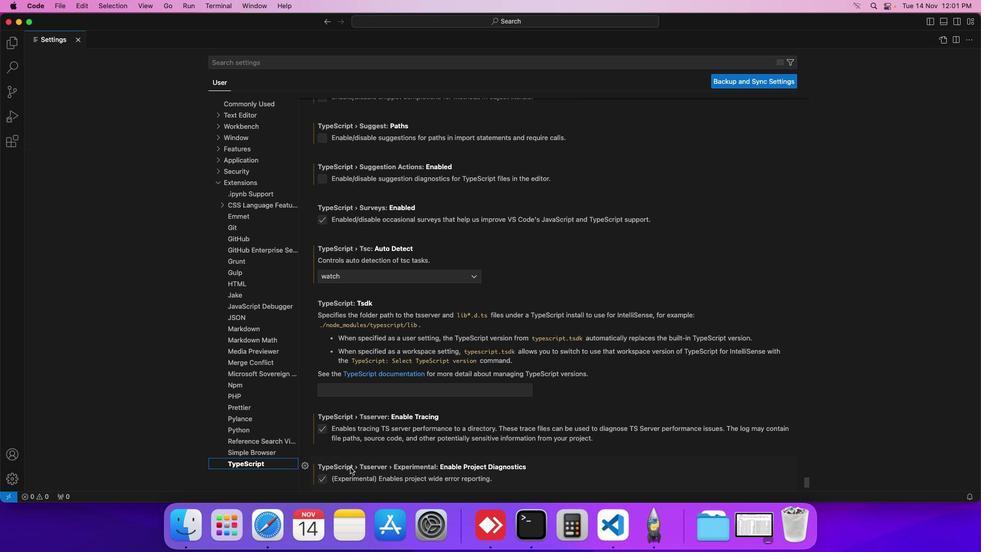 
Action: Mouse scrolled (350, 467) with delta (0, 0)
Screenshot: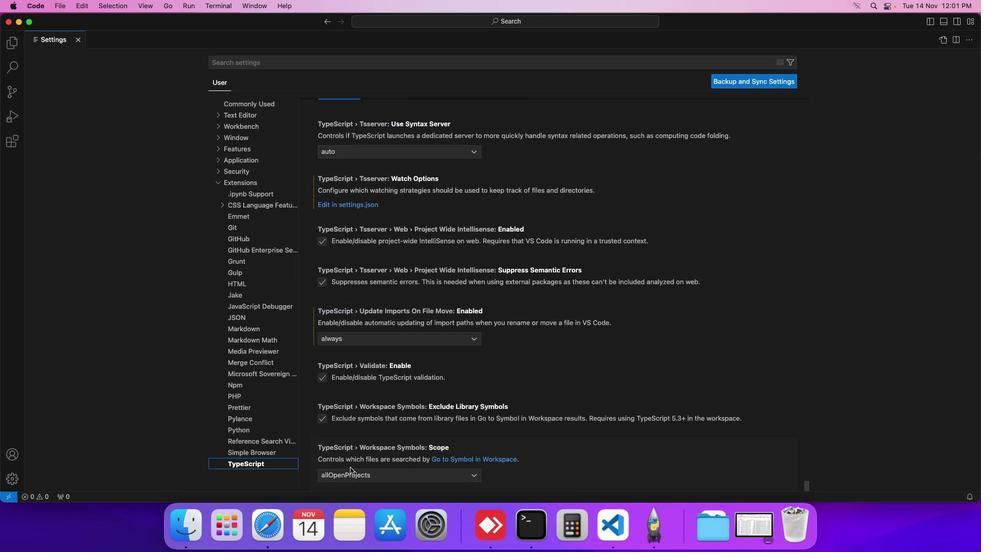 
Action: Mouse scrolled (350, 467) with delta (0, 0)
Screenshot: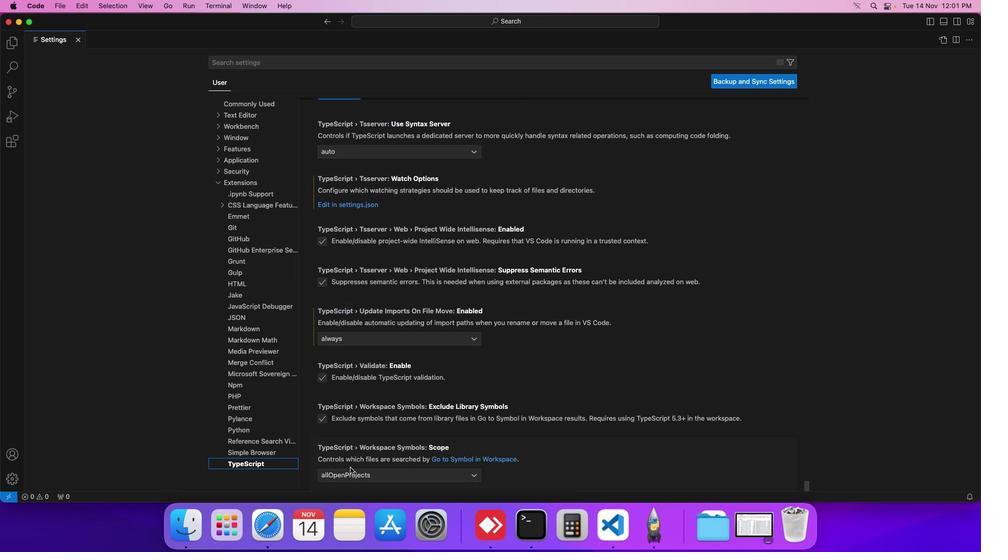 
Action: Mouse scrolled (350, 467) with delta (0, -1)
Screenshot: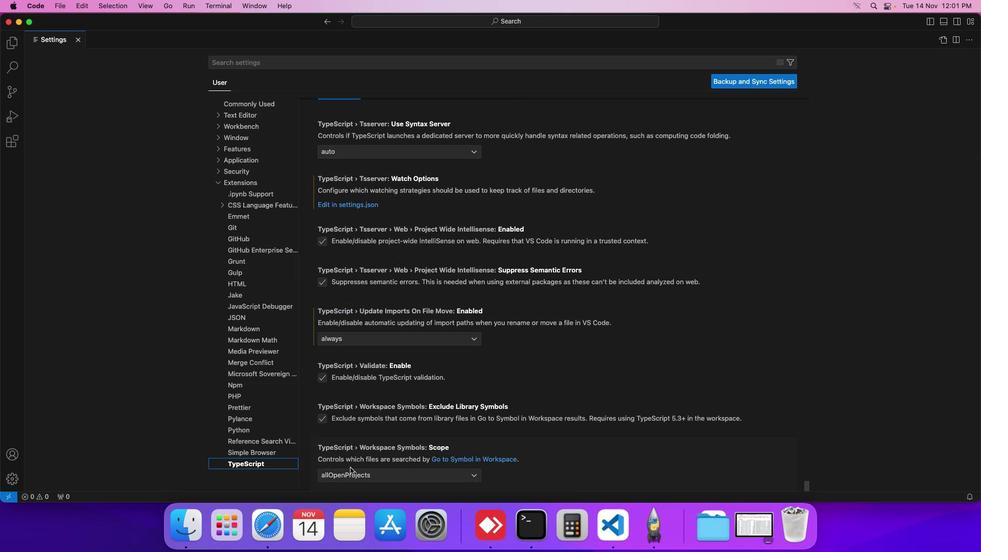 
Action: Mouse scrolled (350, 467) with delta (0, -2)
Screenshot: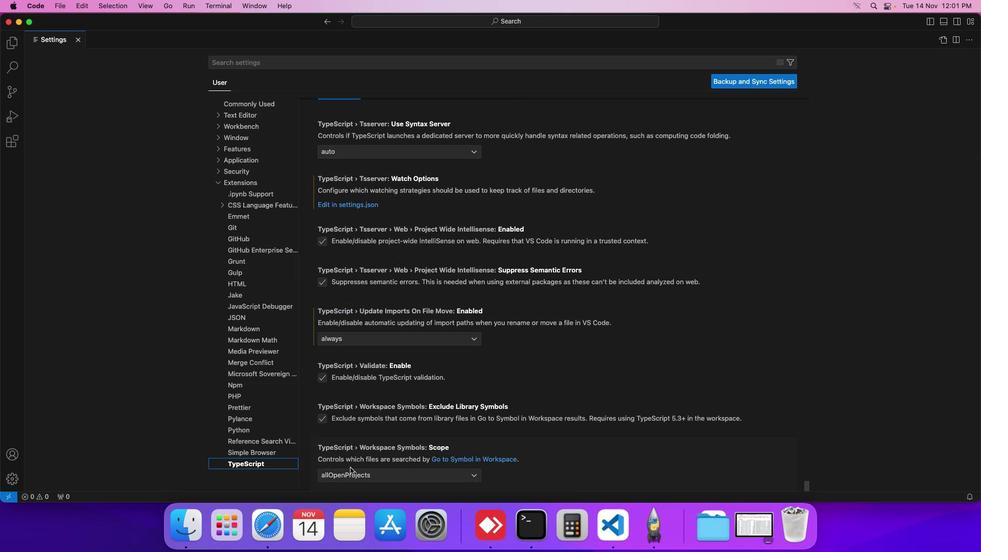 
Action: Mouse scrolled (350, 467) with delta (0, -3)
Screenshot: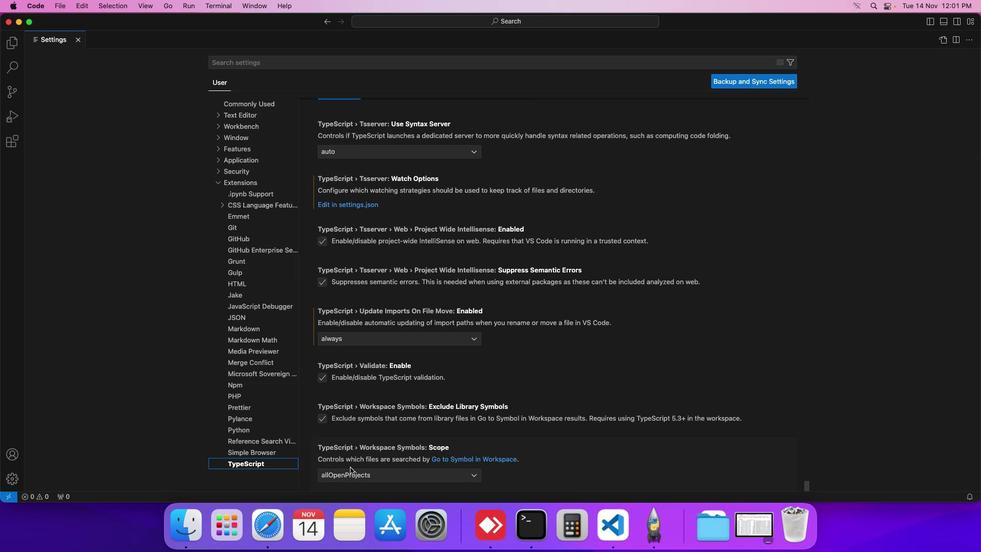 
Action: Mouse scrolled (350, 467) with delta (0, -3)
Screenshot: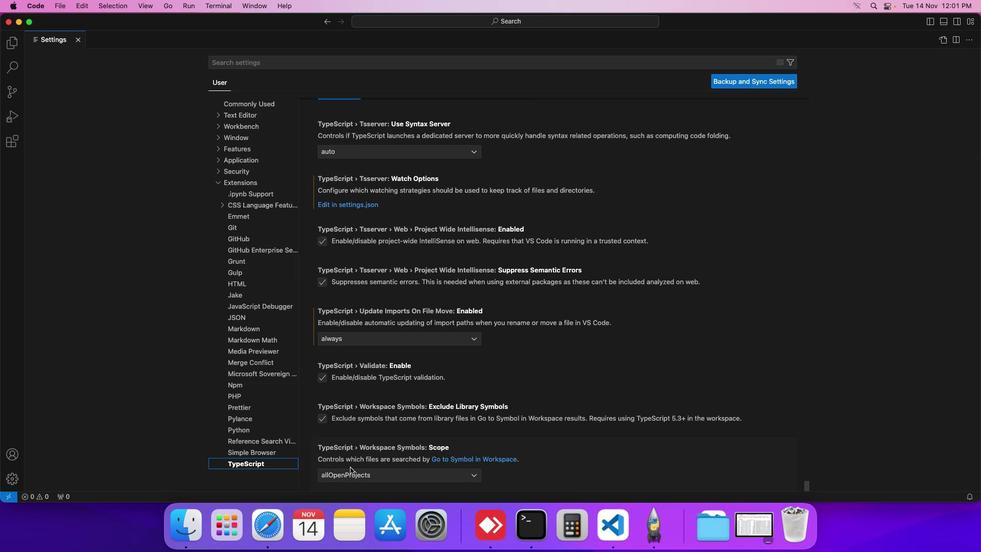 
Action: Mouse scrolled (350, 467) with delta (0, -3)
Screenshot: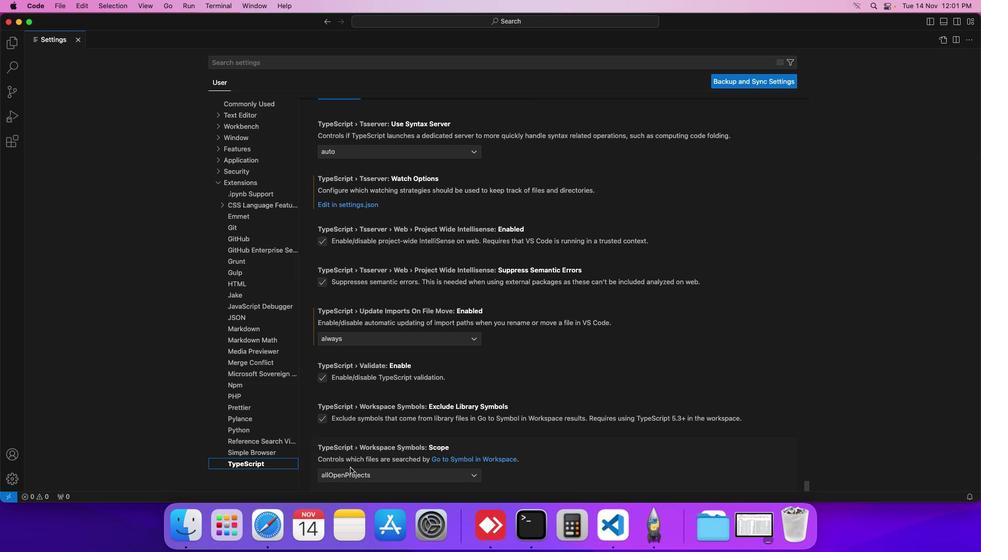 
Action: Mouse scrolled (350, 467) with delta (0, -3)
Screenshot: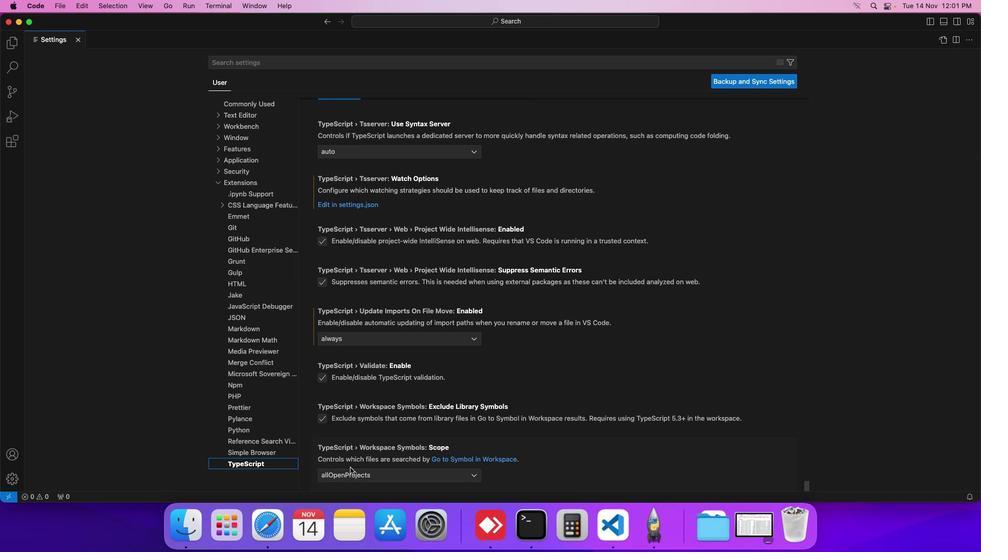 
Action: Mouse scrolled (350, 467) with delta (0, 0)
Screenshot: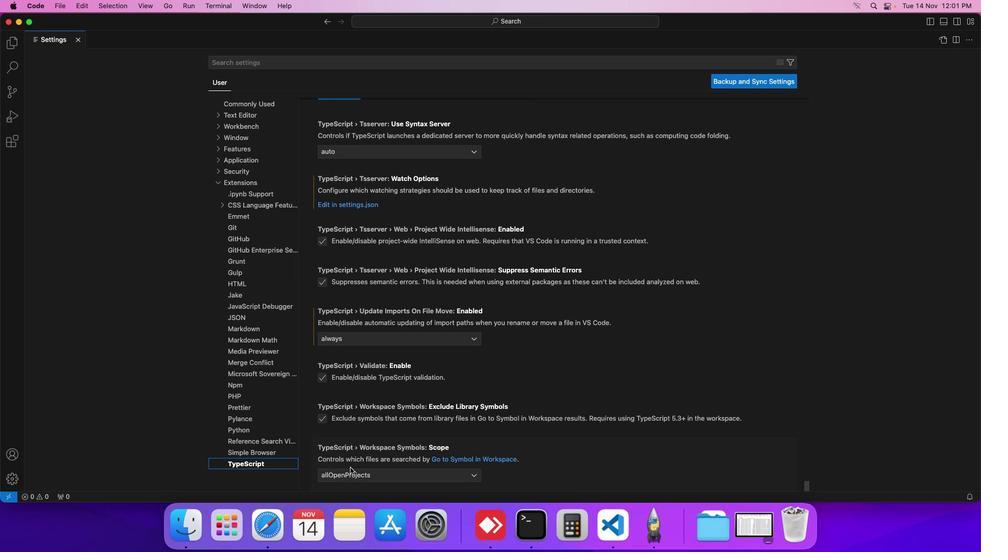 
Action: Mouse scrolled (350, 467) with delta (0, 0)
Screenshot: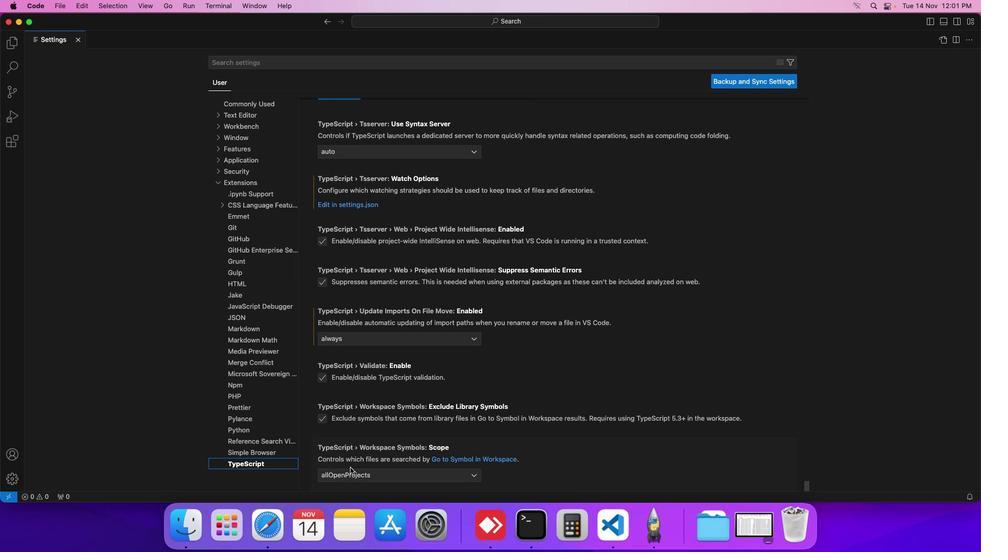 
Action: Mouse scrolled (350, 467) with delta (0, -1)
Screenshot: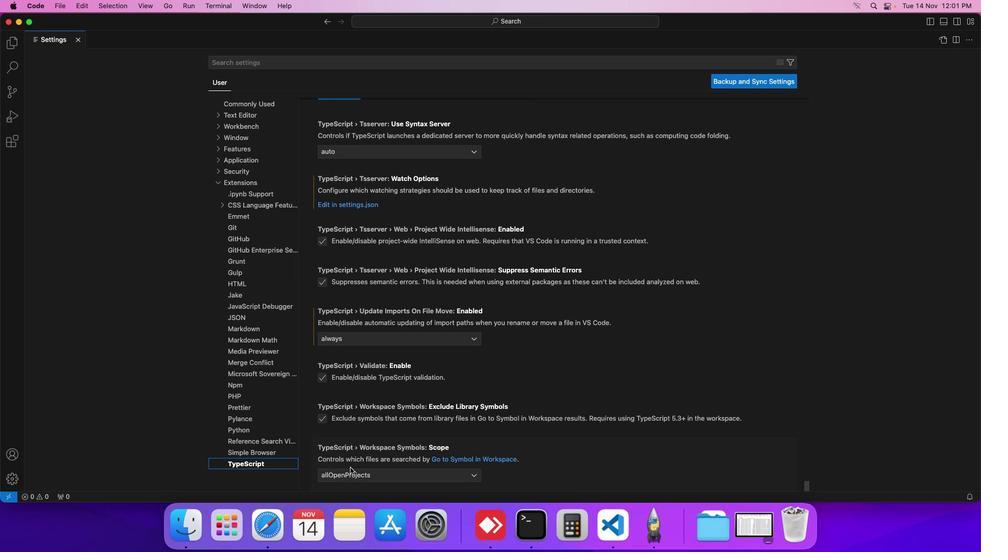 
Action: Mouse scrolled (350, 467) with delta (0, -2)
Screenshot: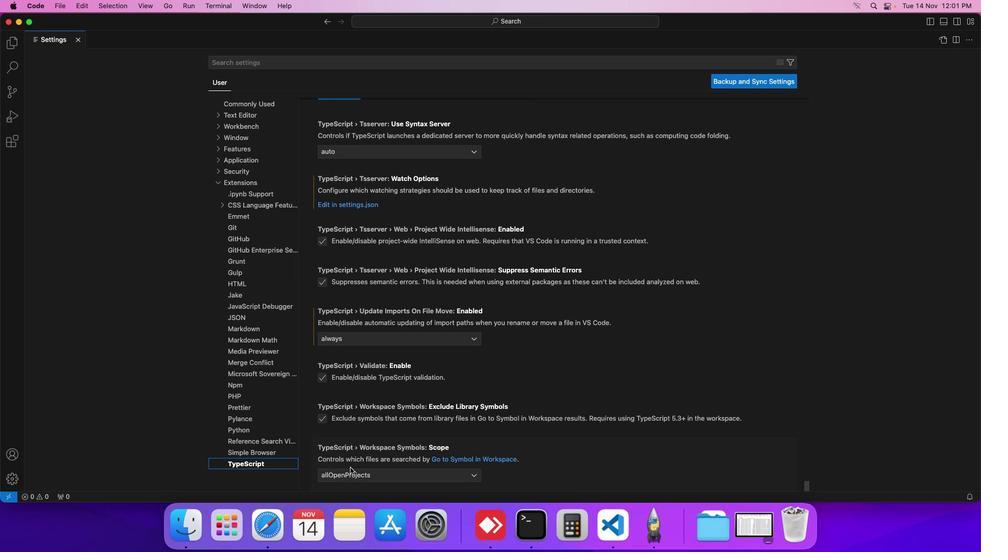 
Action: Mouse scrolled (350, 467) with delta (0, -3)
Screenshot: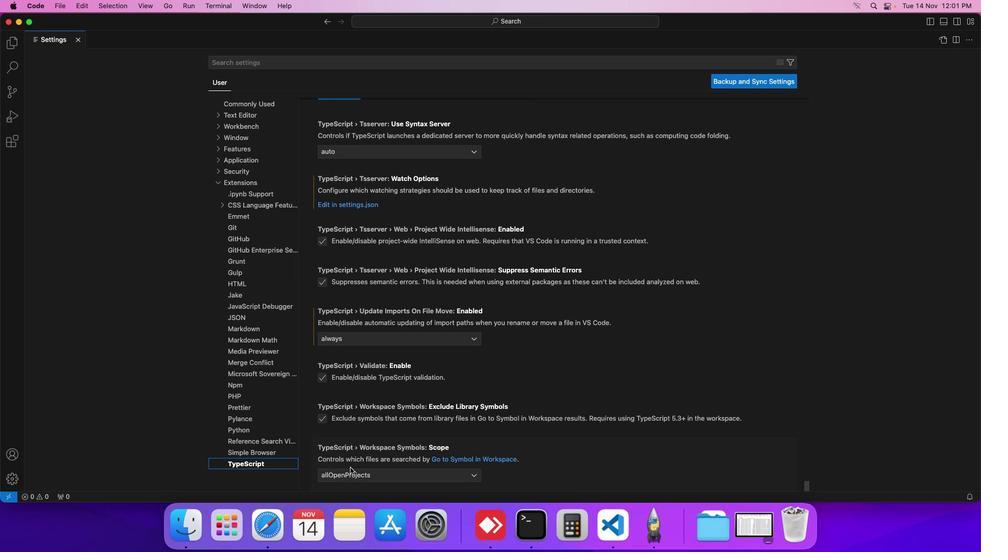
Action: Mouse scrolled (350, 467) with delta (0, -3)
Screenshot: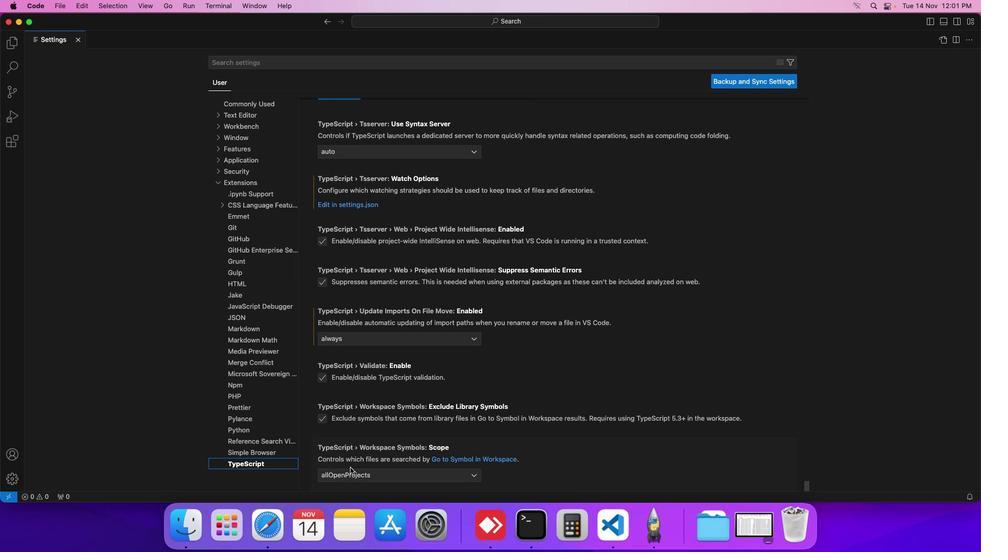 
Action: Mouse scrolled (350, 467) with delta (0, 0)
Screenshot: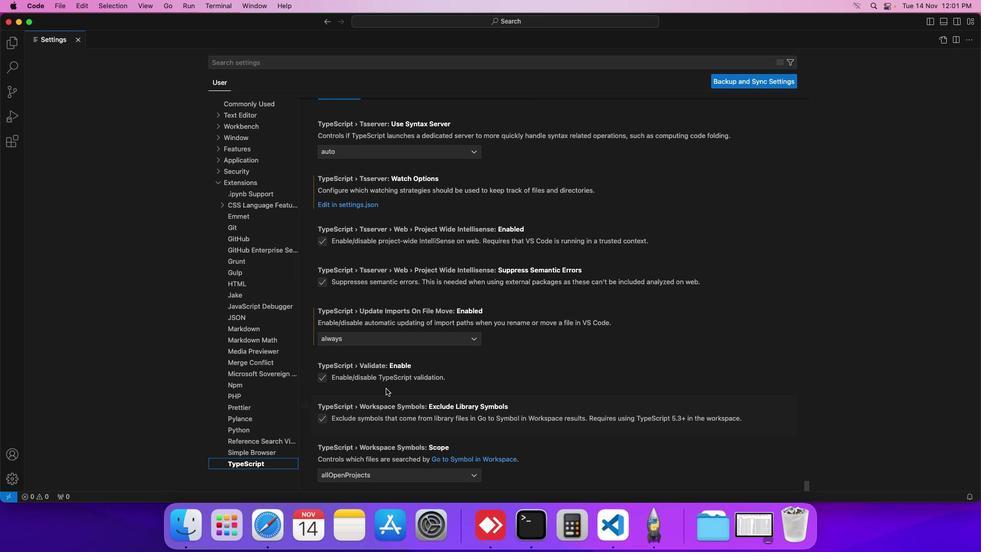 
Action: Mouse moved to (383, 336)
Screenshot: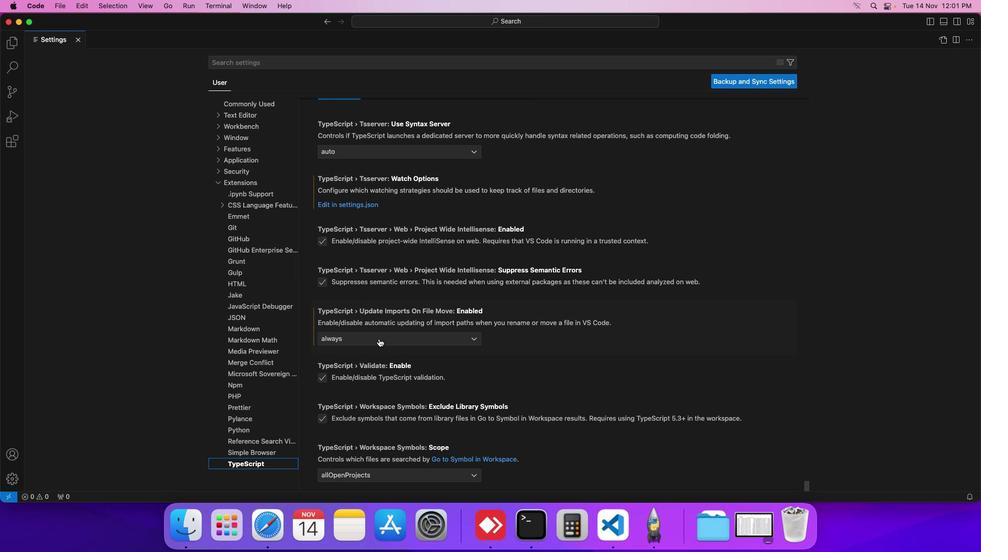 
Action: Mouse pressed left at (383, 336)
Screenshot: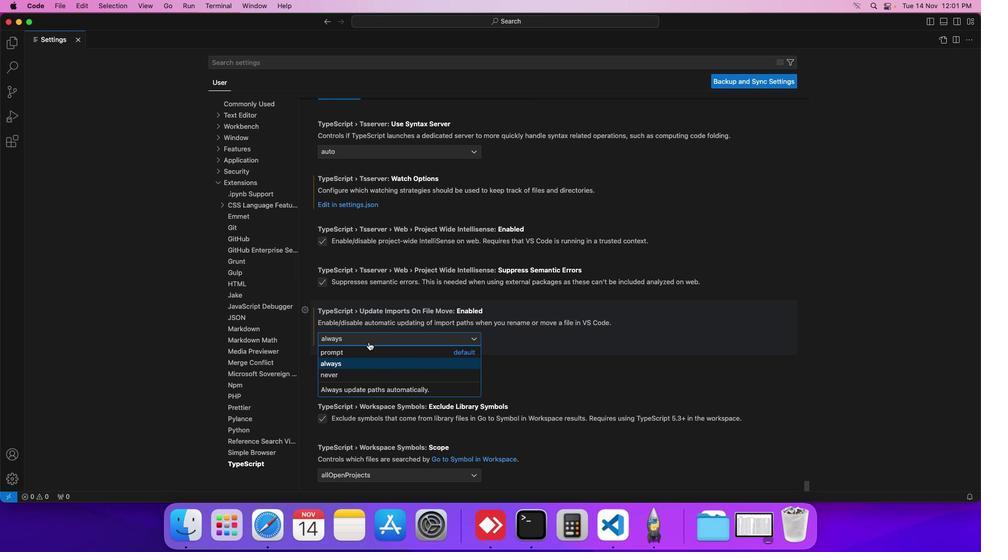 
Action: Mouse moved to (361, 346)
Screenshot: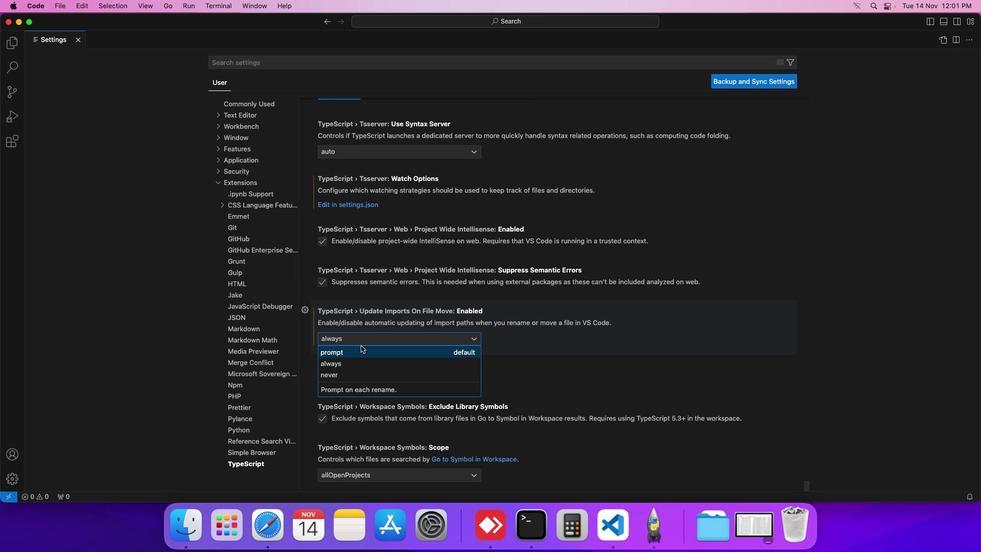 
Action: Mouse pressed left at (361, 346)
Screenshot: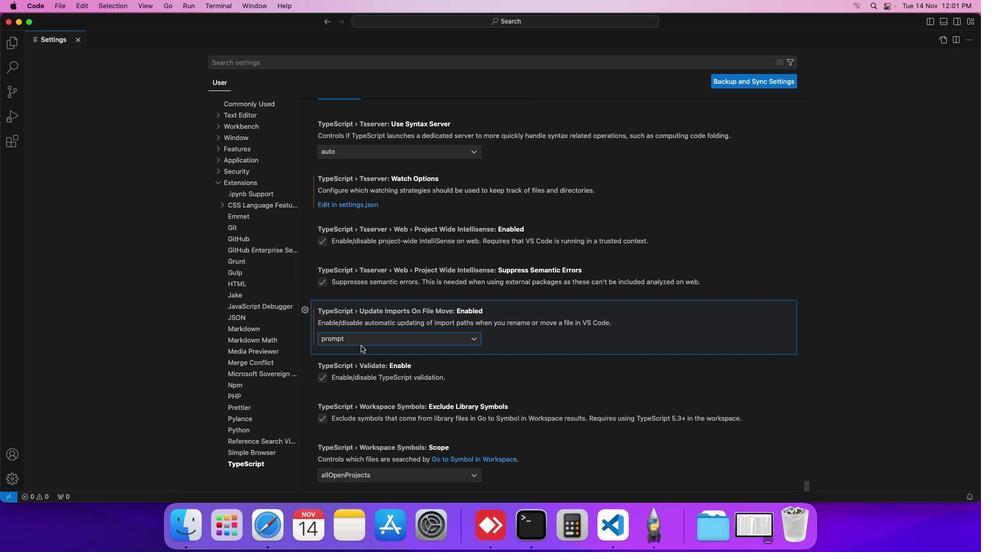 
